 Task: Open Card IT Security Review in Board Customer Experience Management to Workspace Business Development and Sales and add a team member Softage.4@softage.net, a label Blue, a checklist Intellectual Property Law, an attachment from Trello, a color Blue and finally, add a card description 'Create and send out employee engagement survey on company communication' and a comment 'We should approach this task with a sense of collaboration and teamwork, leveraging the strengths of each team member to achieve success.'. Add a start date 'Jan 08, 1900' with a due date 'Jan 15, 1900'
Action: Mouse moved to (496, 138)
Screenshot: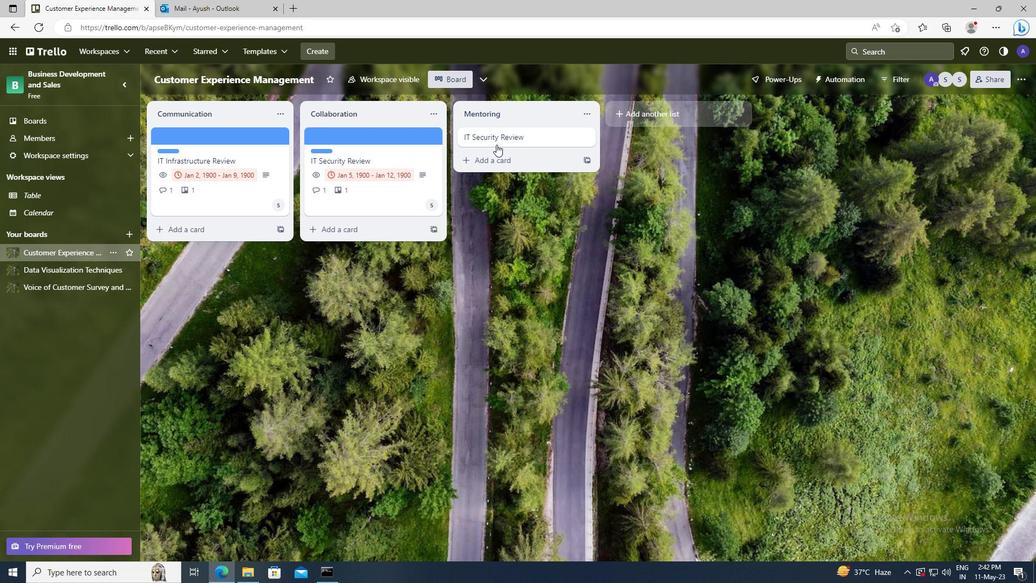 
Action: Mouse pressed left at (496, 138)
Screenshot: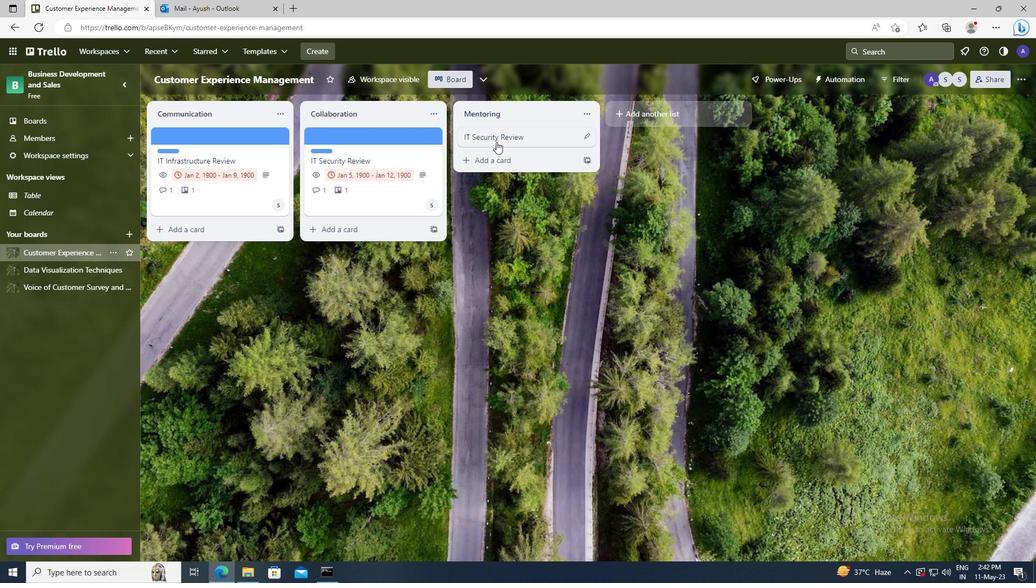 
Action: Mouse moved to (639, 173)
Screenshot: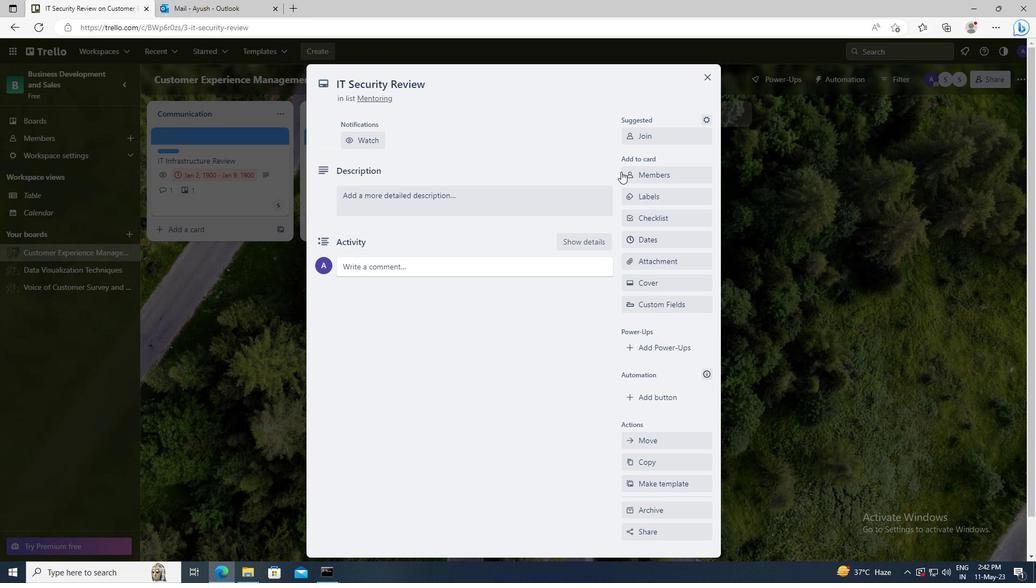 
Action: Mouse pressed left at (639, 173)
Screenshot: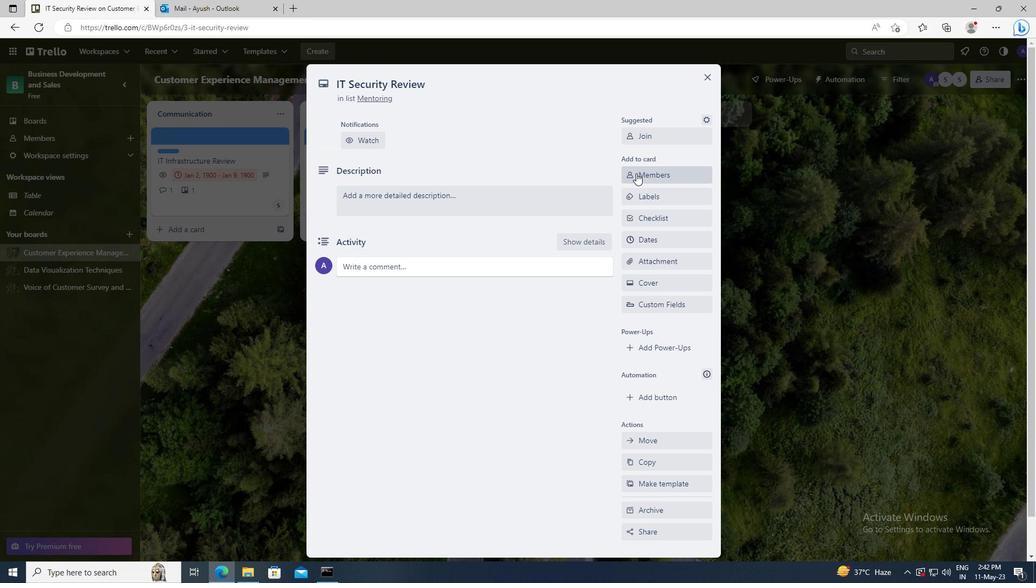
Action: Mouse moved to (649, 223)
Screenshot: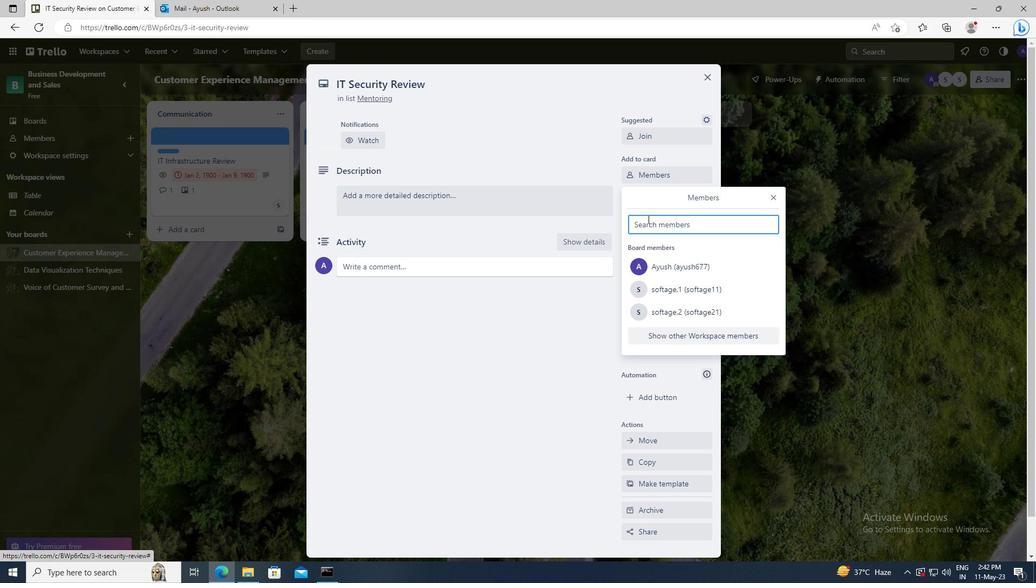 
Action: Mouse pressed left at (649, 223)
Screenshot: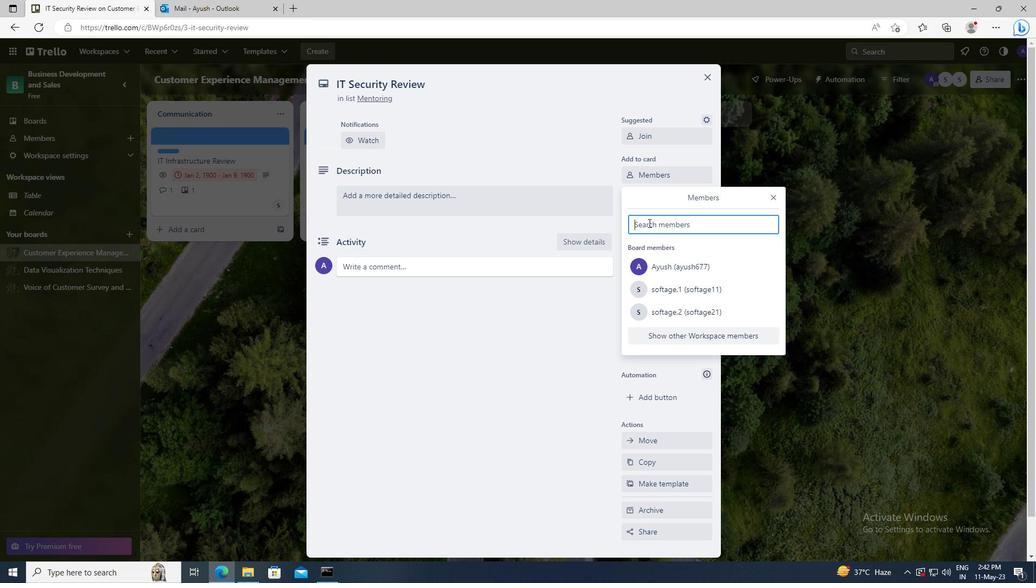 
Action: Key pressed <Key.shift>SOFTAGE.4
Screenshot: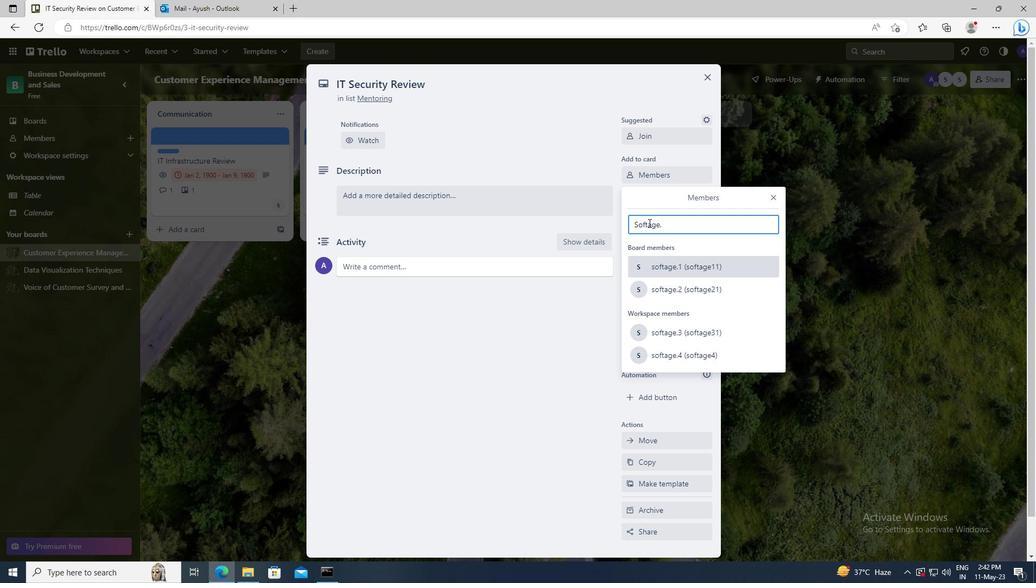 
Action: Mouse moved to (660, 323)
Screenshot: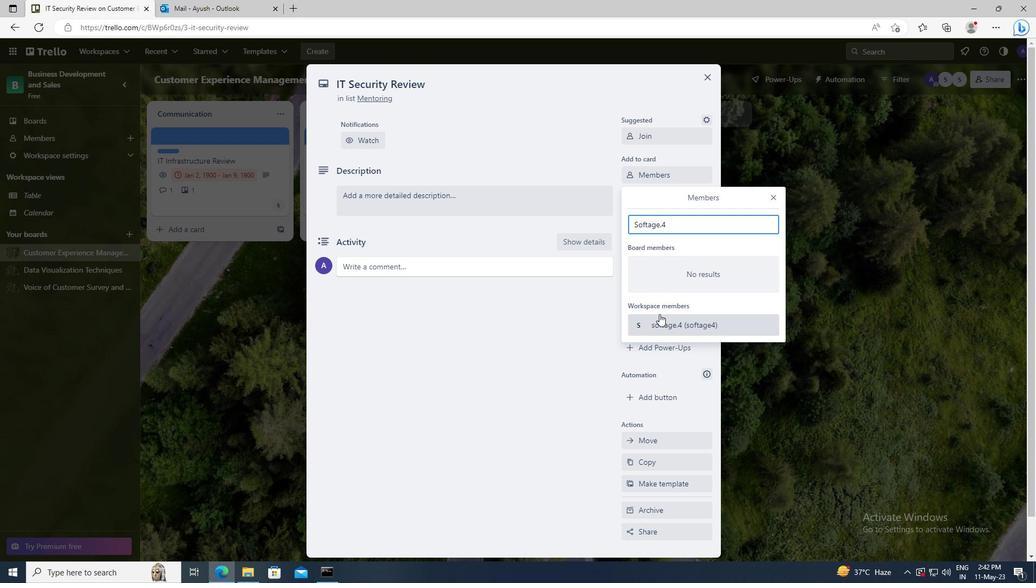 
Action: Mouse pressed left at (660, 323)
Screenshot: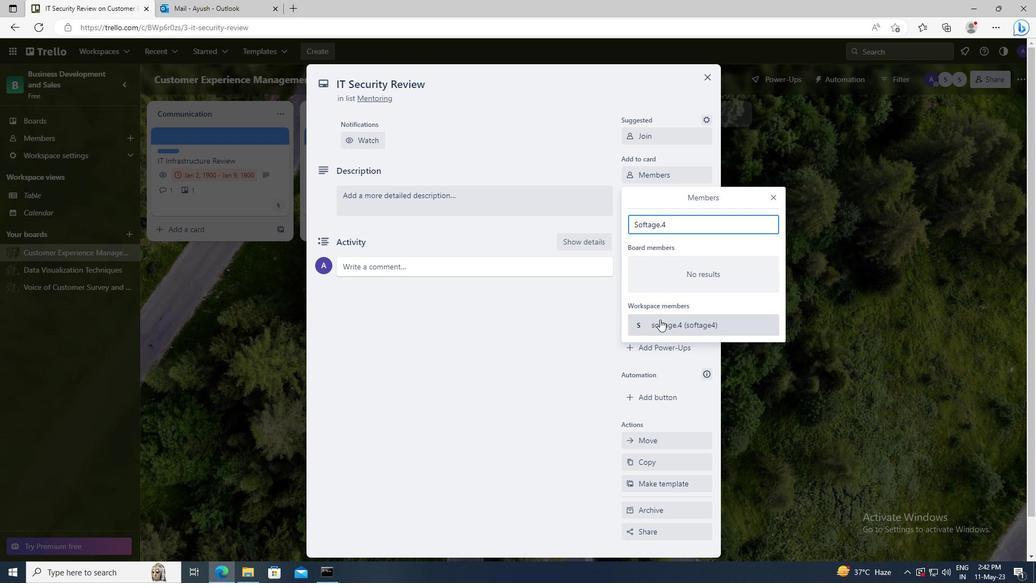 
Action: Mouse moved to (773, 194)
Screenshot: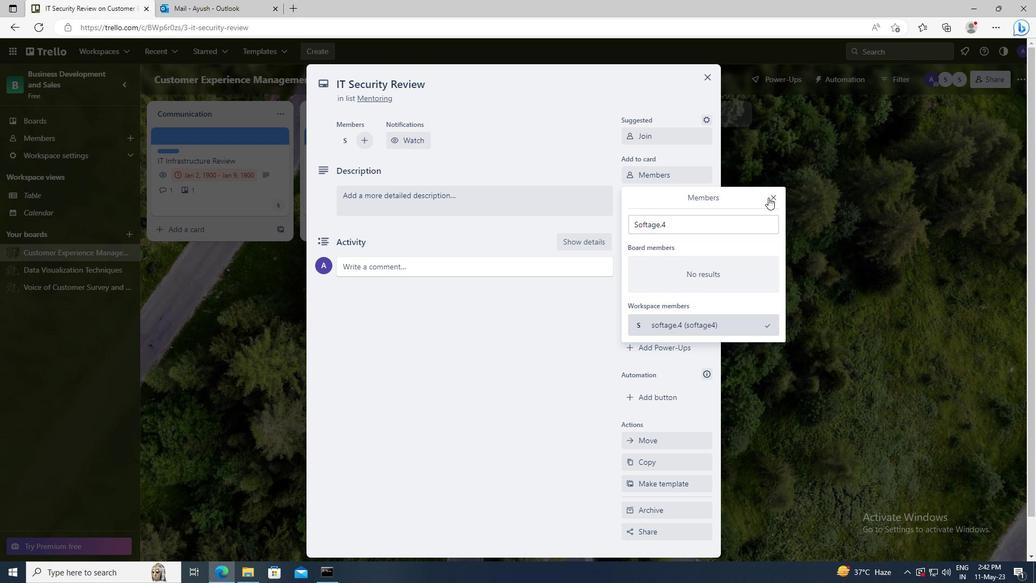 
Action: Mouse pressed left at (773, 194)
Screenshot: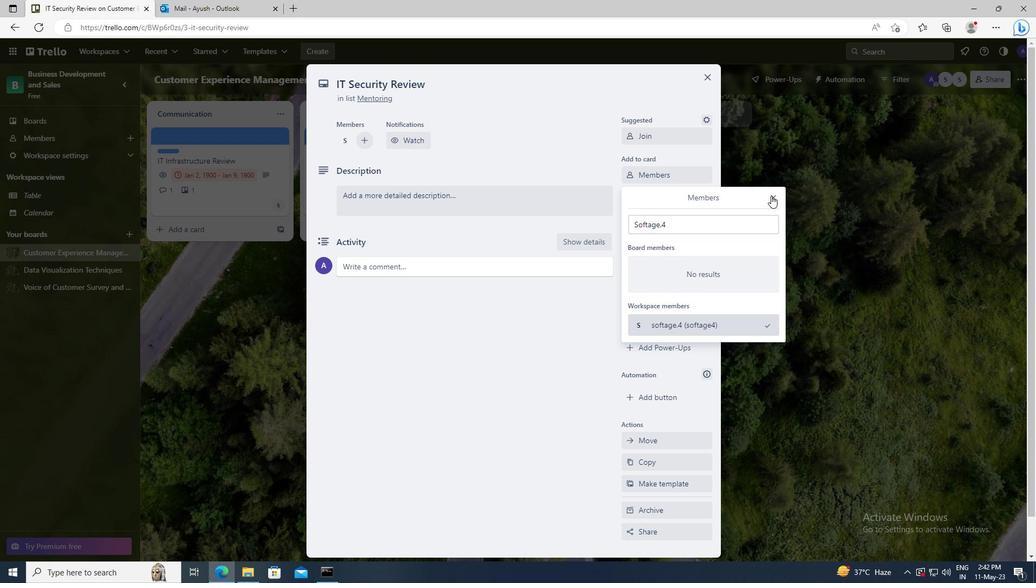
Action: Mouse moved to (677, 192)
Screenshot: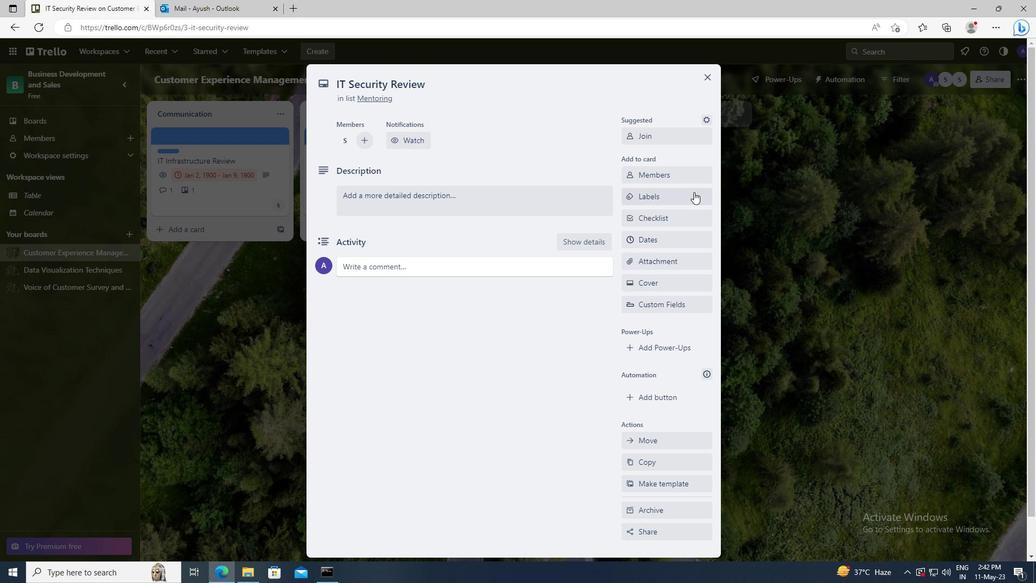 
Action: Mouse pressed left at (677, 192)
Screenshot: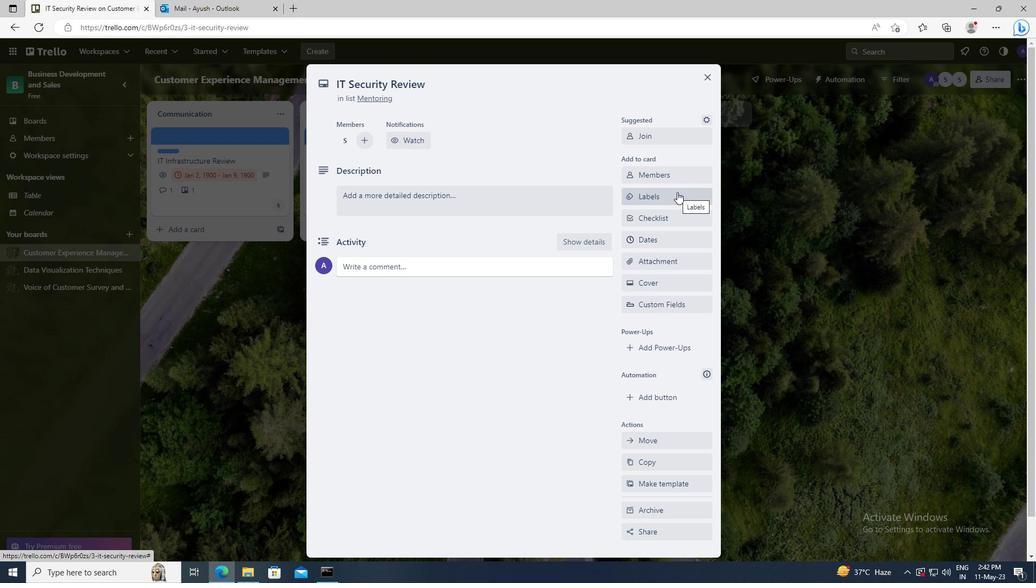 
Action: Mouse moved to (704, 412)
Screenshot: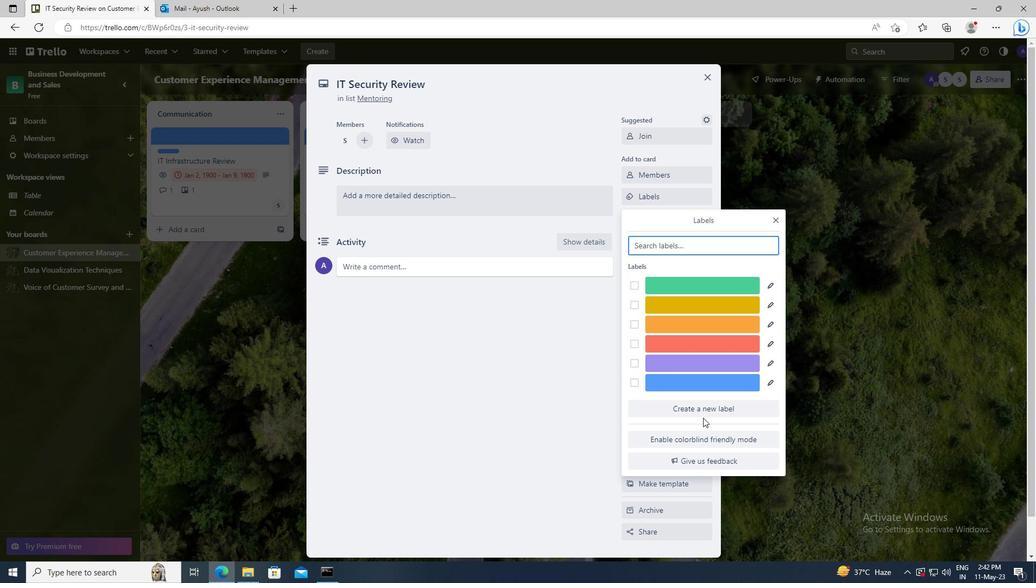 
Action: Mouse pressed left at (704, 412)
Screenshot: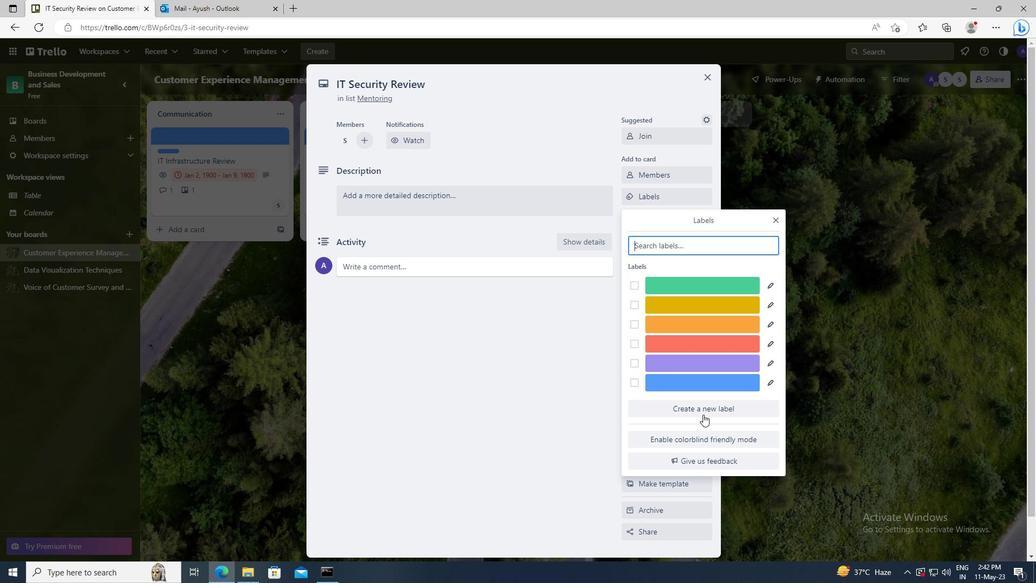 
Action: Mouse moved to (650, 434)
Screenshot: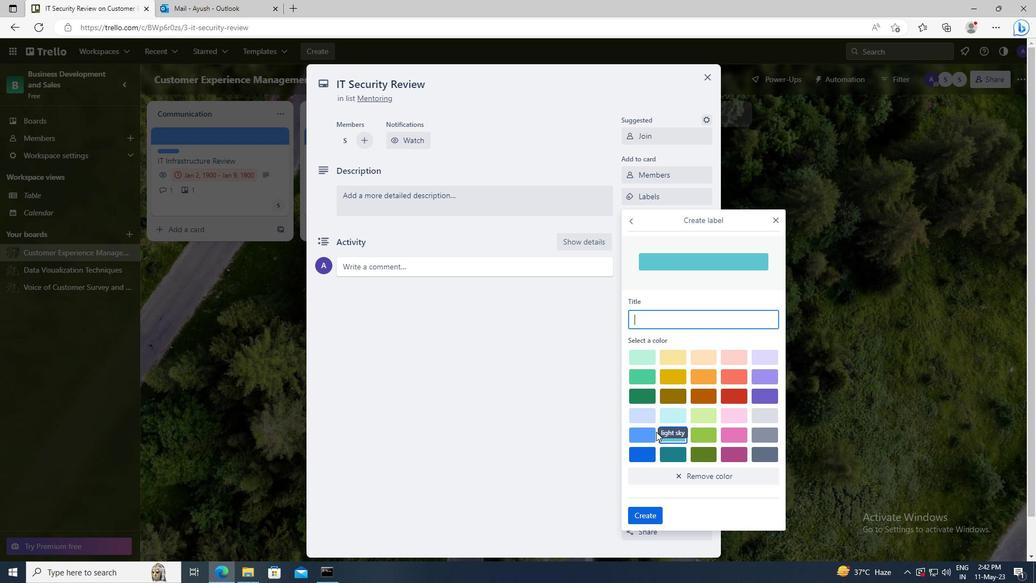 
Action: Mouse pressed left at (650, 434)
Screenshot: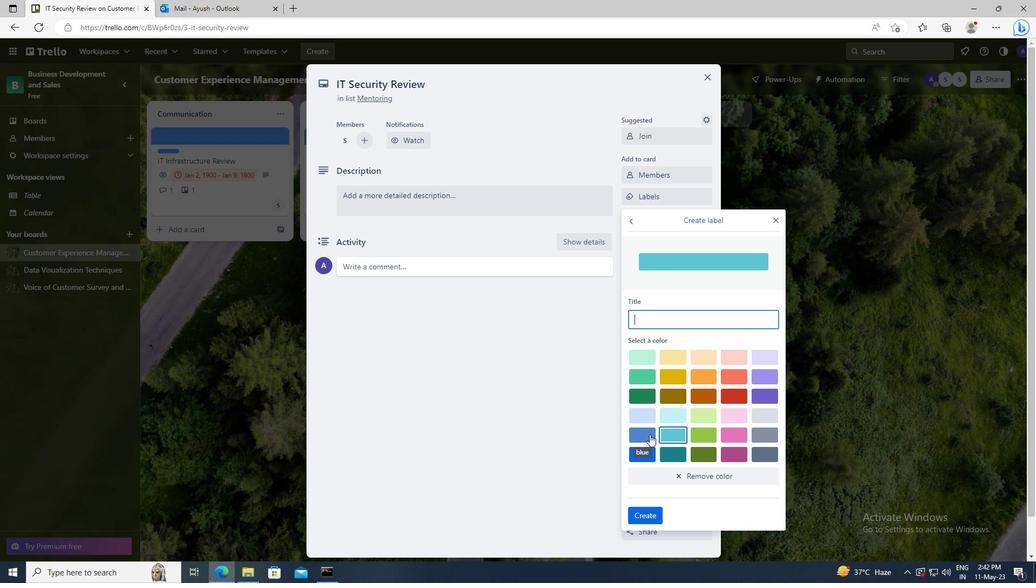 
Action: Mouse moved to (651, 514)
Screenshot: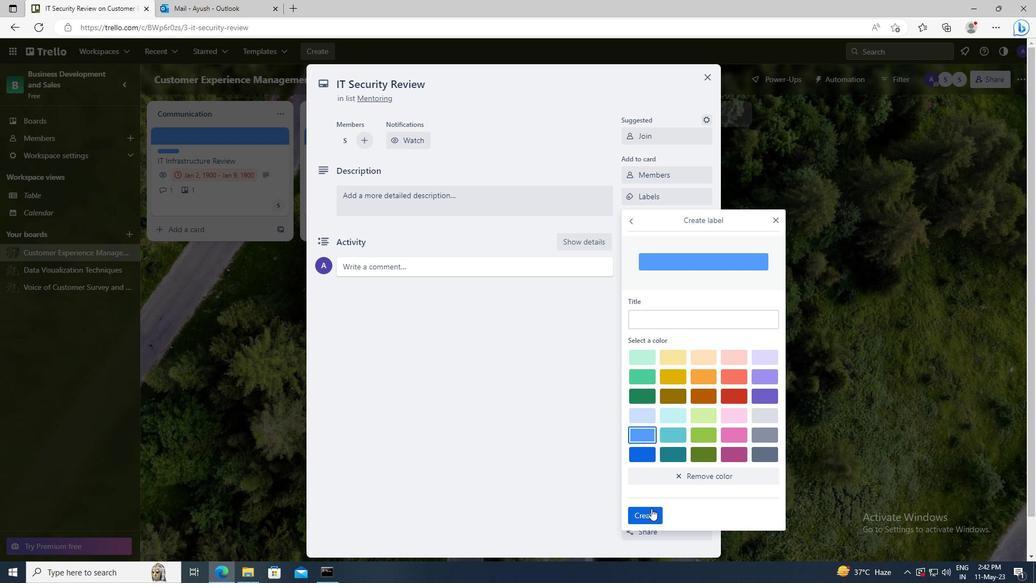 
Action: Mouse pressed left at (651, 514)
Screenshot: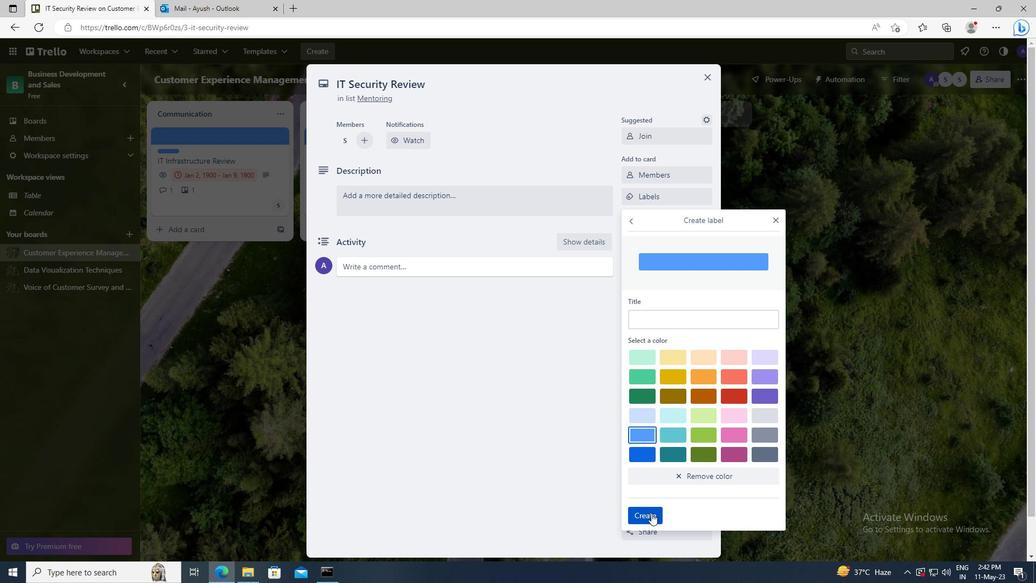 
Action: Mouse moved to (778, 217)
Screenshot: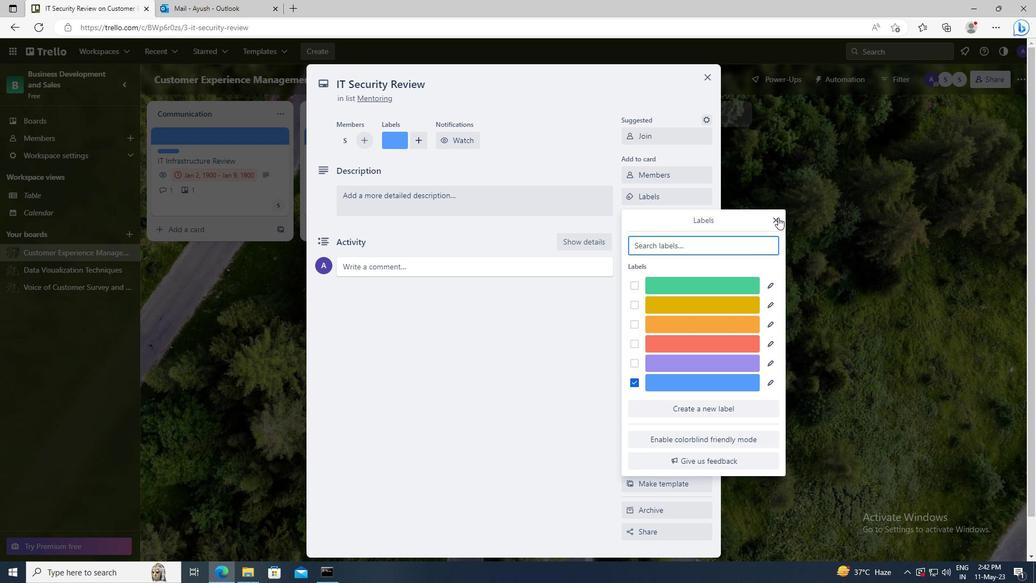 
Action: Mouse pressed left at (778, 217)
Screenshot: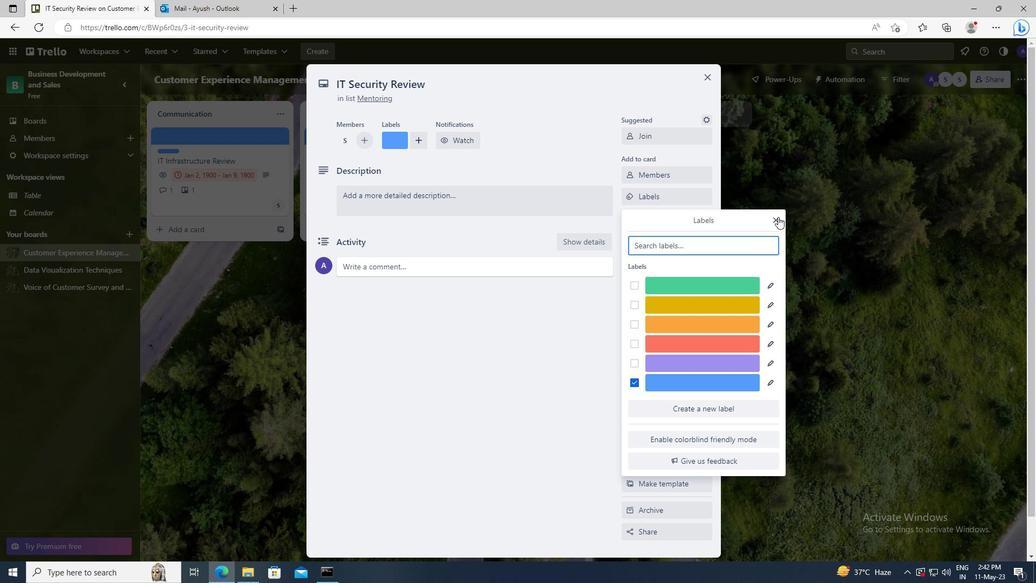 
Action: Mouse moved to (670, 218)
Screenshot: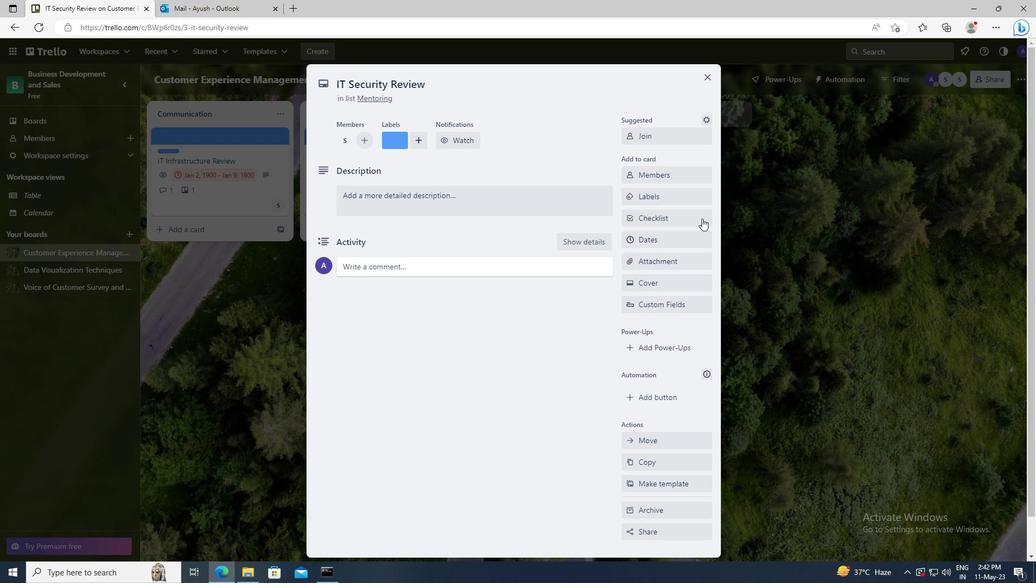 
Action: Mouse pressed left at (670, 218)
Screenshot: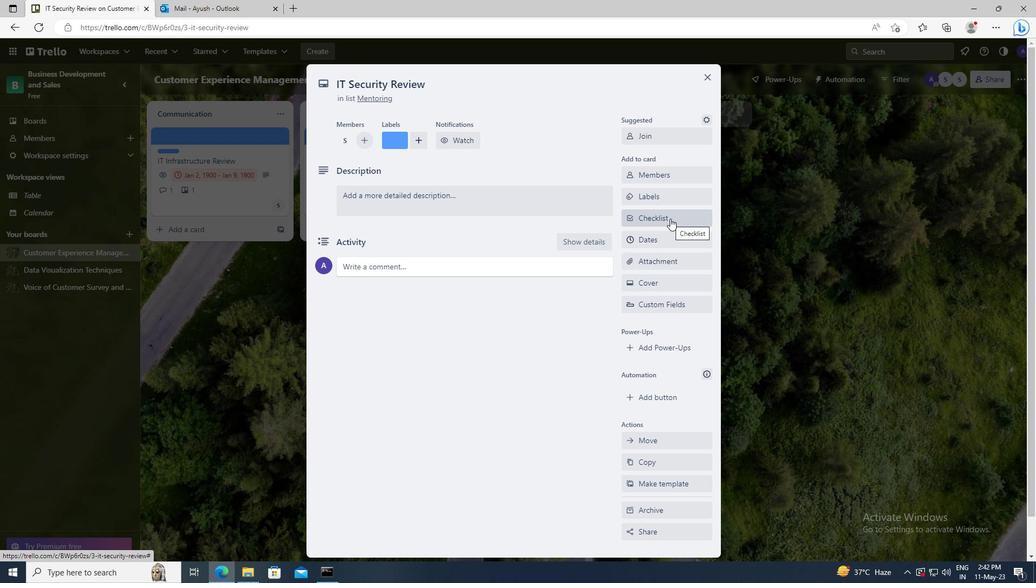 
Action: Key pressed <Key.shift>INTELLECTUAL<Key.space><Key.shift>PROPERTY<Key.space><Key.shift>LAW
Screenshot: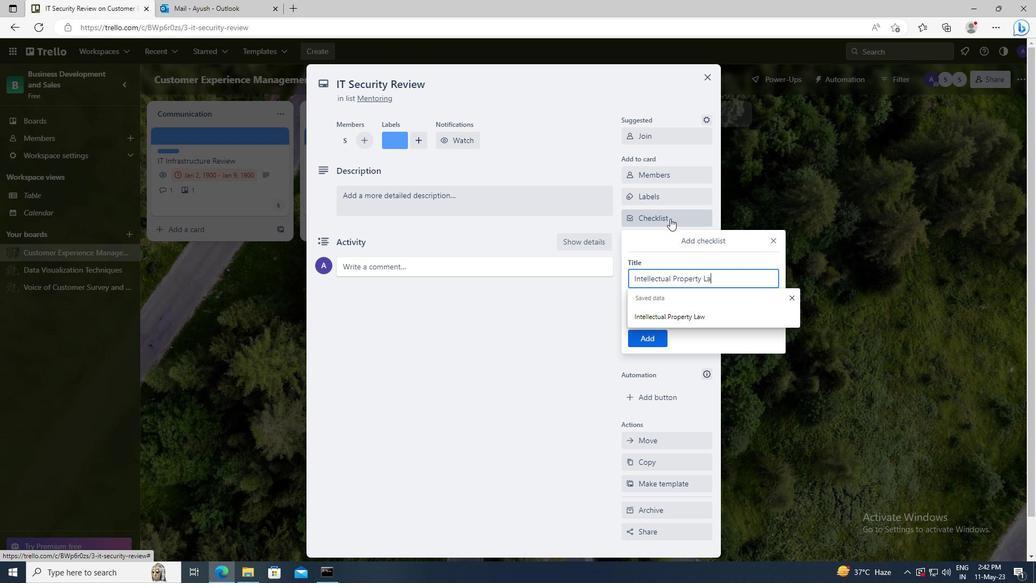 
Action: Mouse moved to (655, 334)
Screenshot: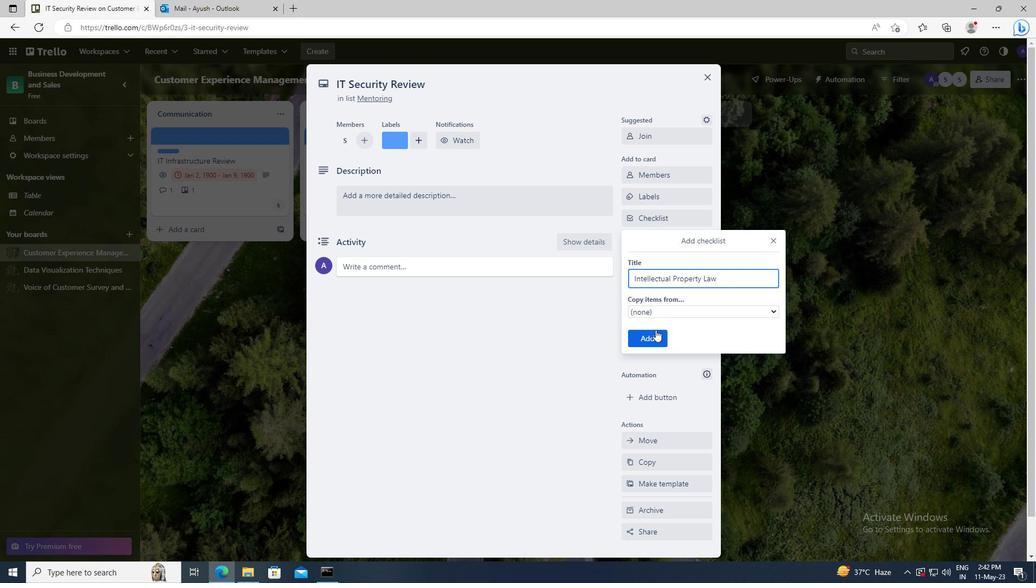 
Action: Mouse pressed left at (655, 334)
Screenshot: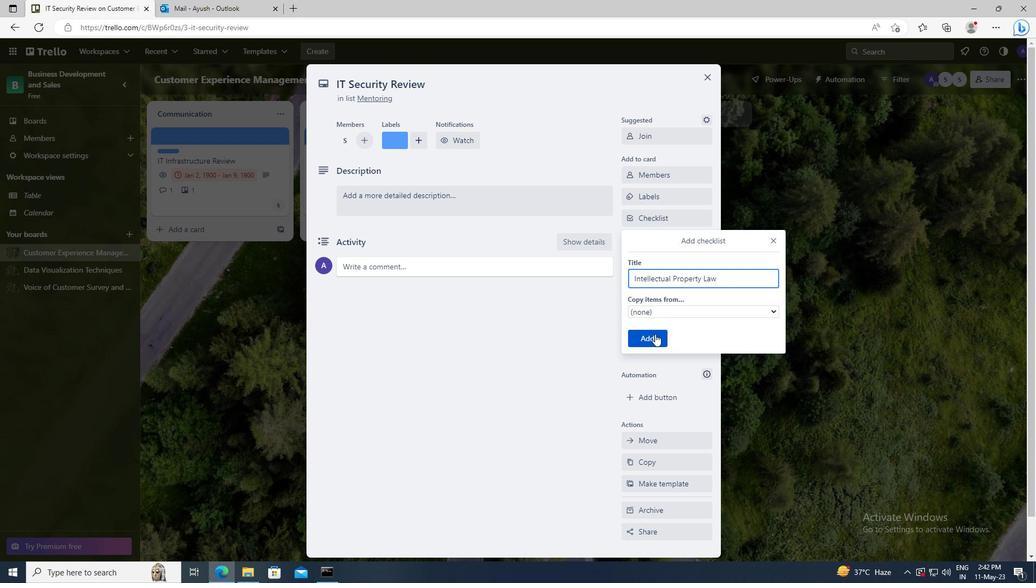 
Action: Mouse moved to (662, 262)
Screenshot: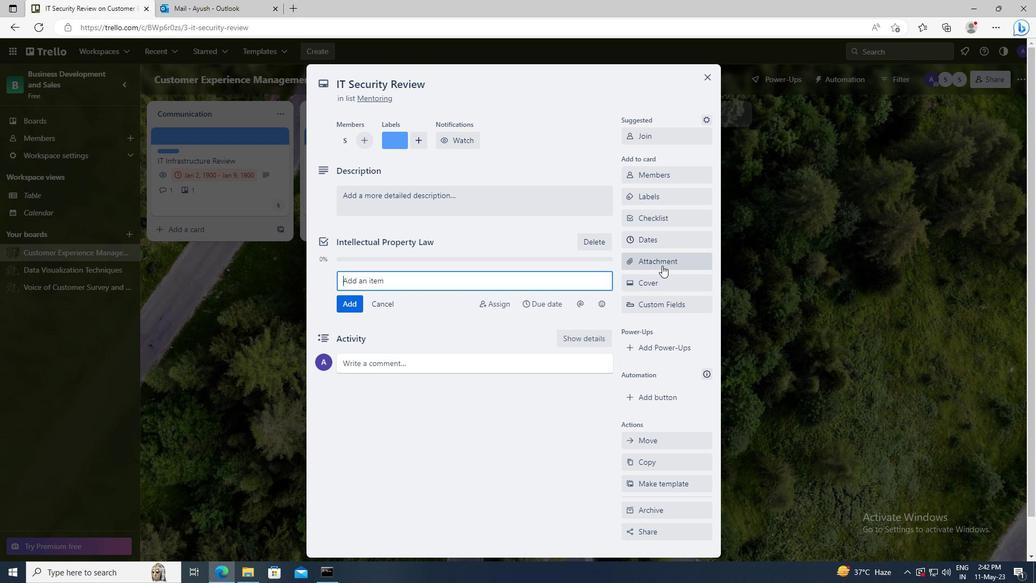 
Action: Mouse pressed left at (662, 262)
Screenshot: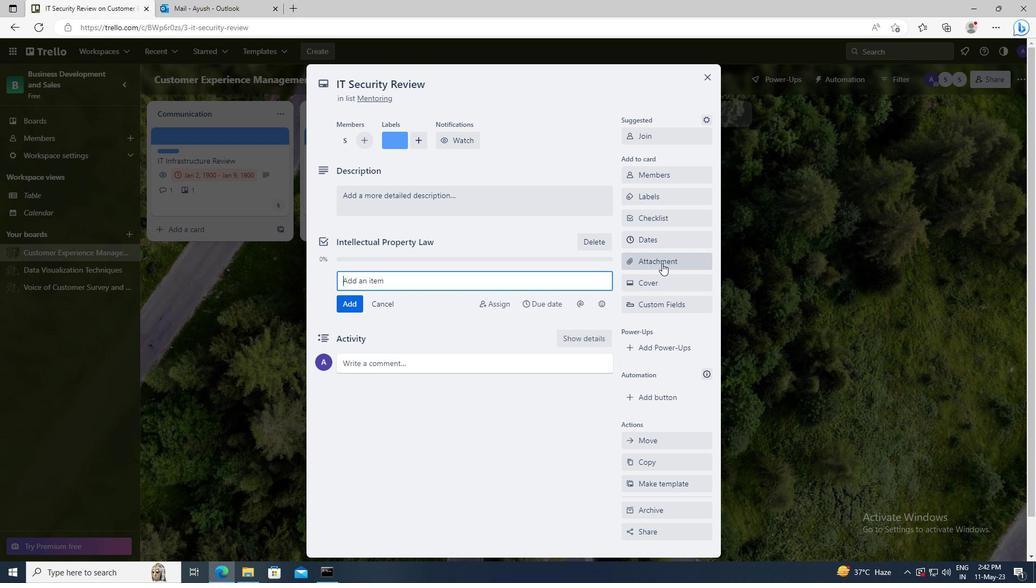 
Action: Mouse moved to (662, 325)
Screenshot: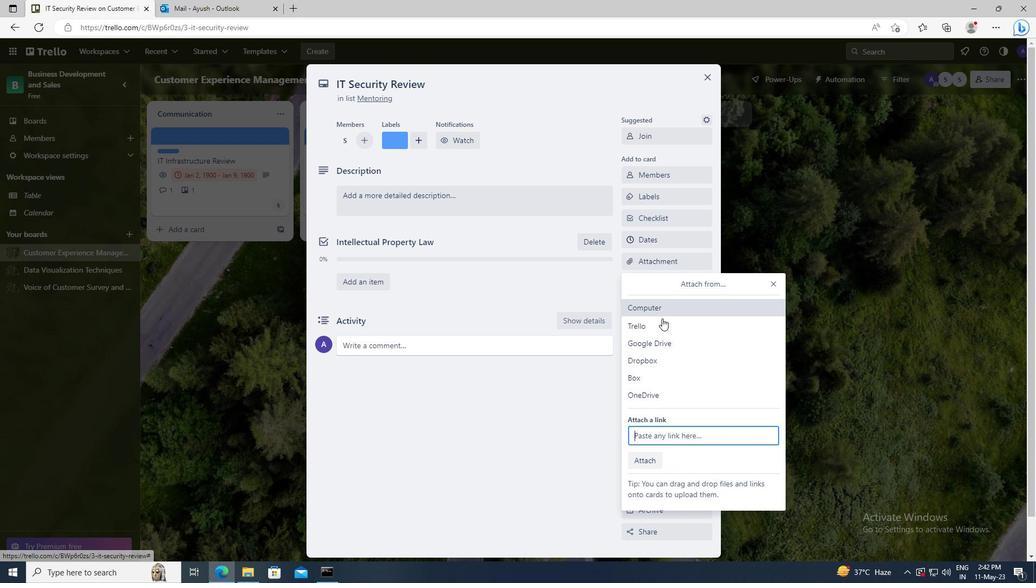 
Action: Mouse pressed left at (662, 325)
Screenshot: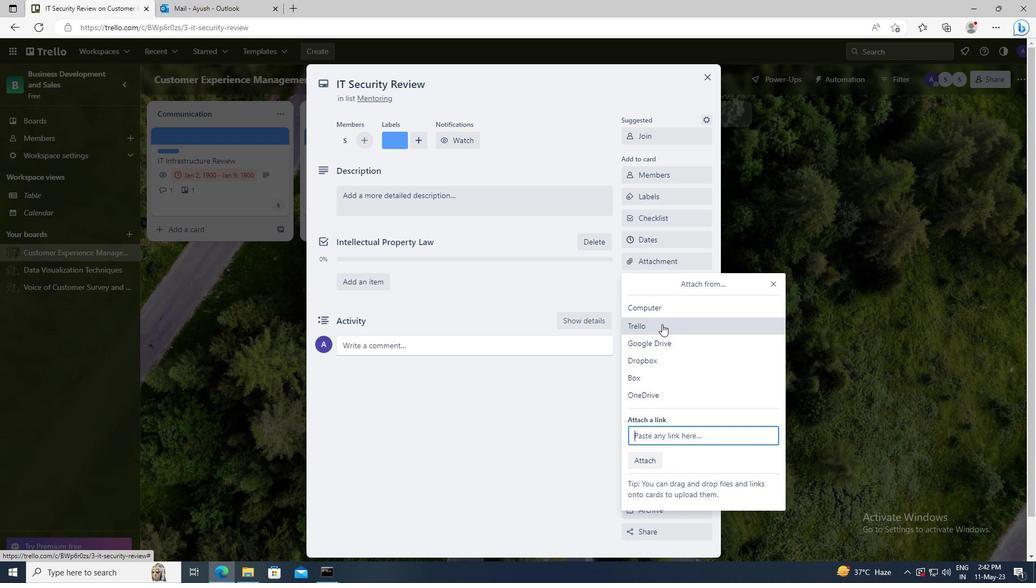 
Action: Mouse moved to (665, 261)
Screenshot: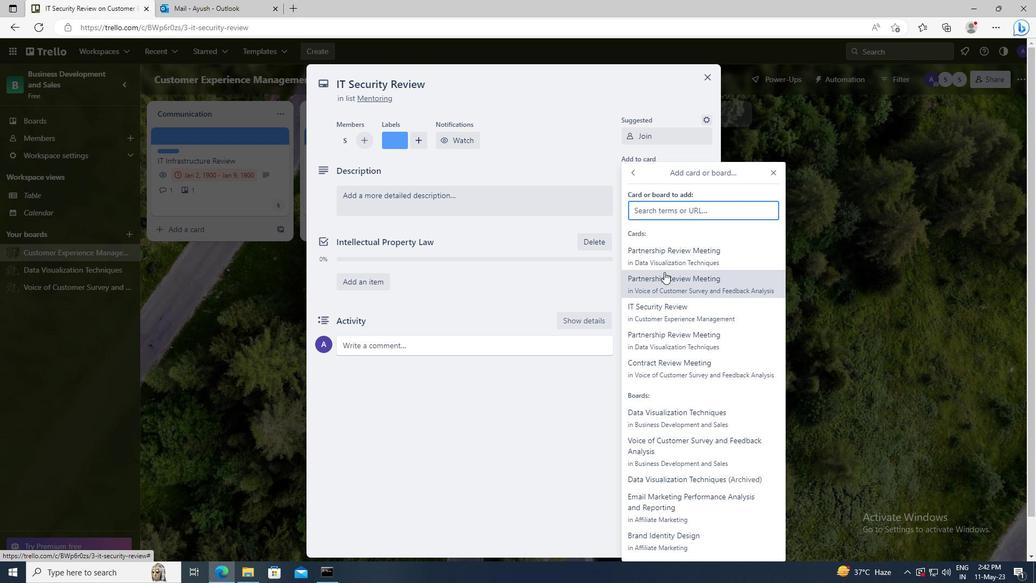 
Action: Mouse pressed left at (665, 261)
Screenshot: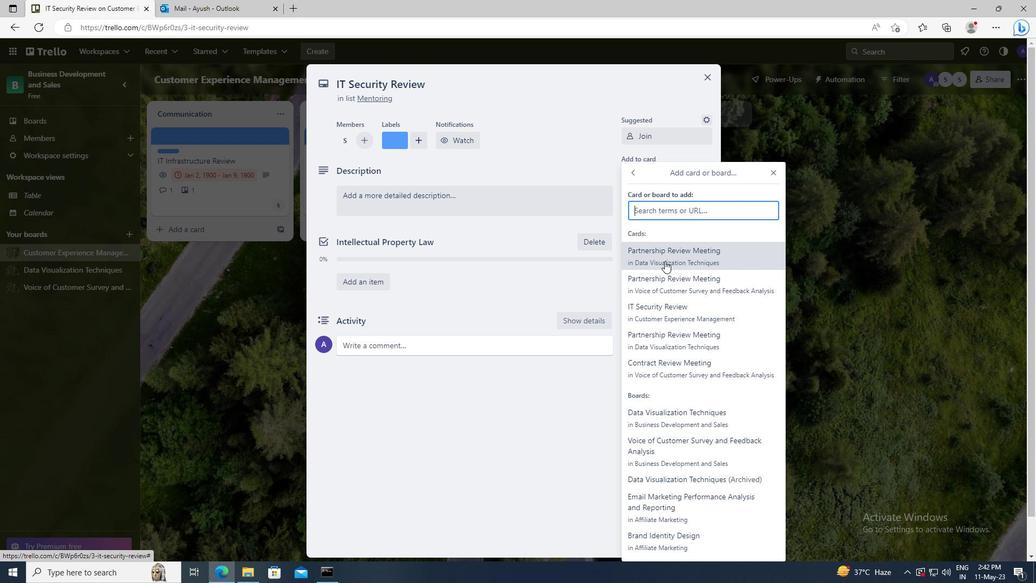 
Action: Mouse moved to (662, 276)
Screenshot: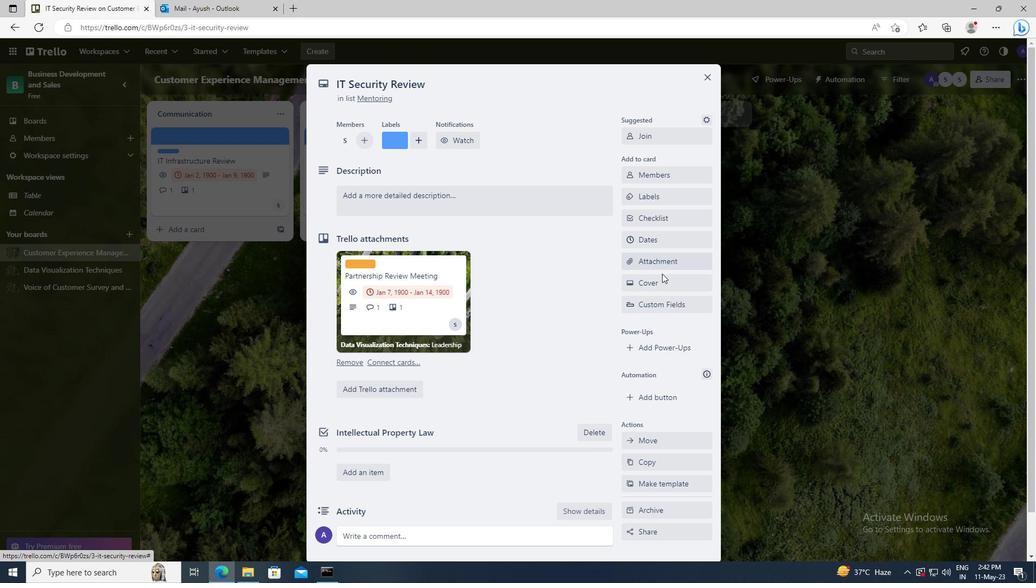 
Action: Mouse pressed left at (662, 276)
Screenshot: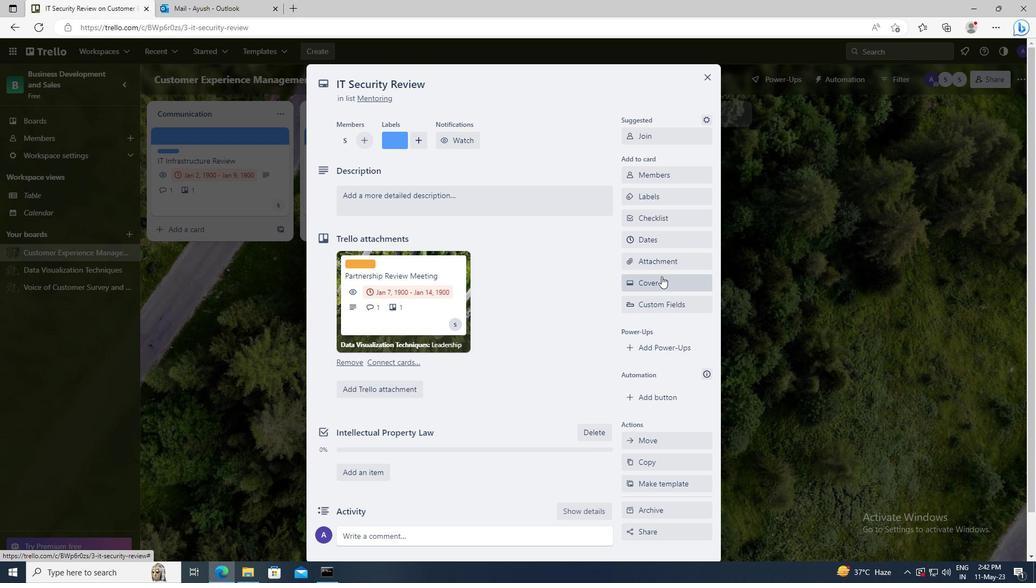 
Action: Mouse moved to (647, 368)
Screenshot: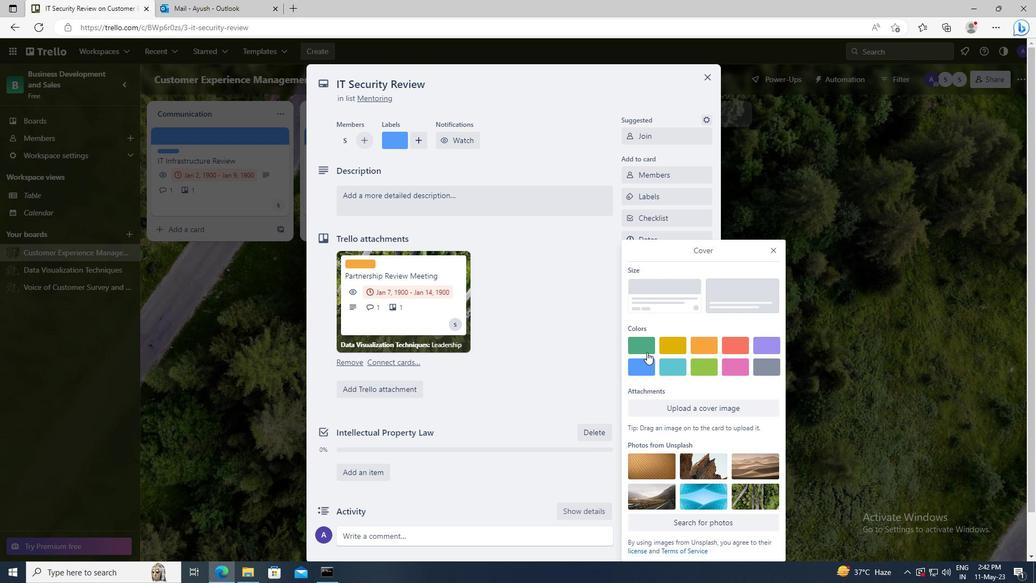 
Action: Mouse pressed left at (647, 368)
Screenshot: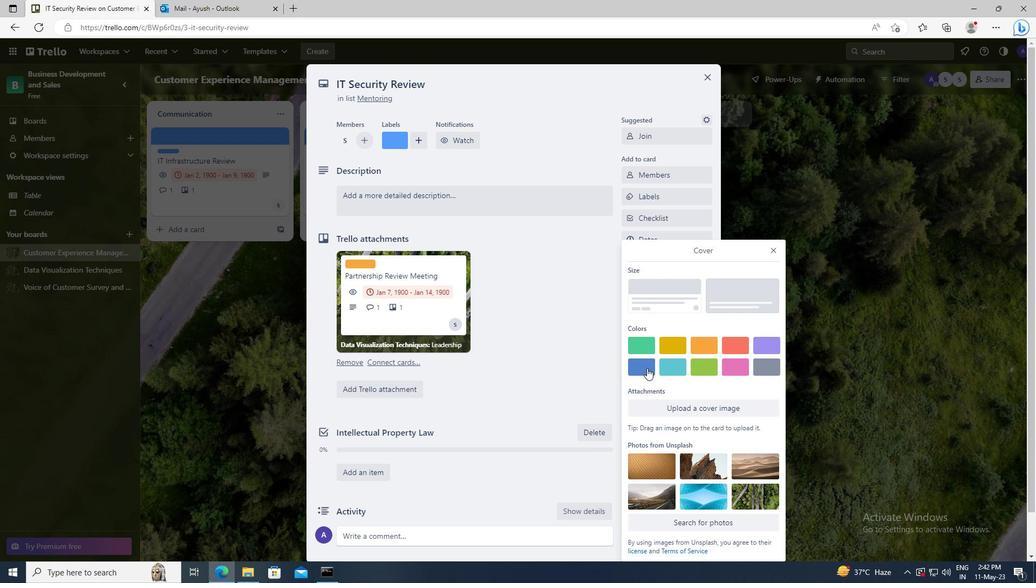 
Action: Mouse moved to (773, 232)
Screenshot: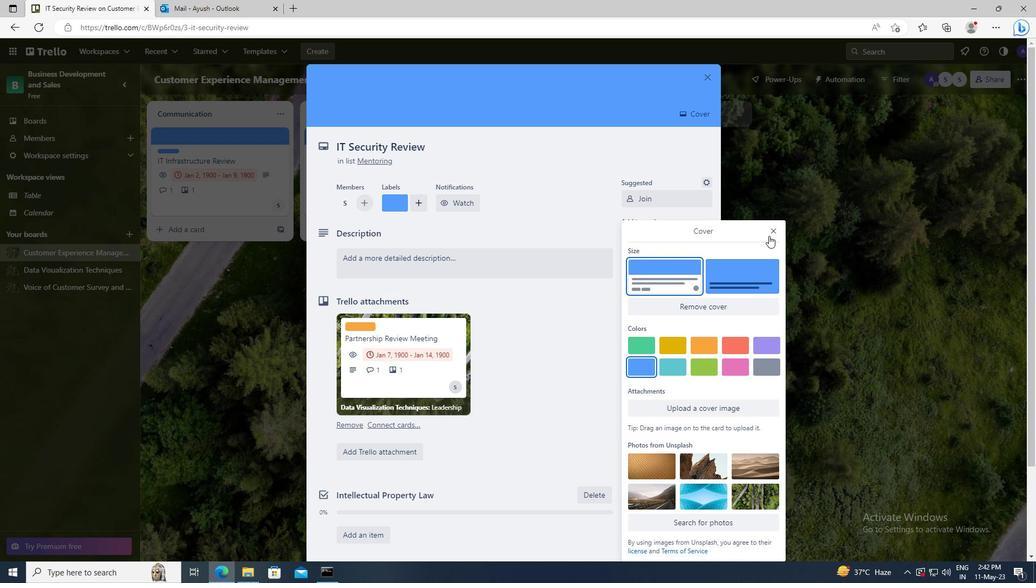 
Action: Mouse pressed left at (773, 232)
Screenshot: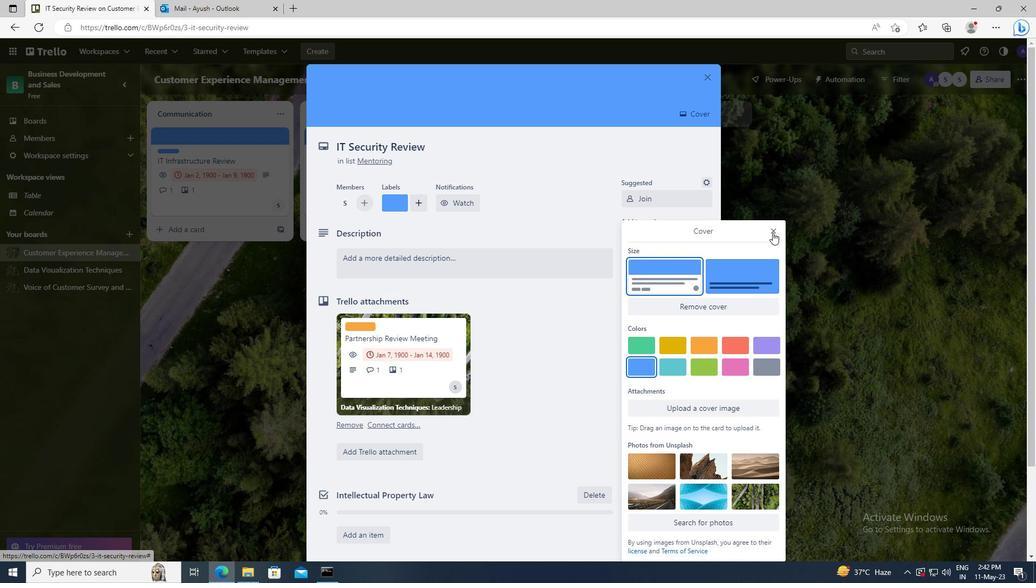 
Action: Mouse moved to (464, 269)
Screenshot: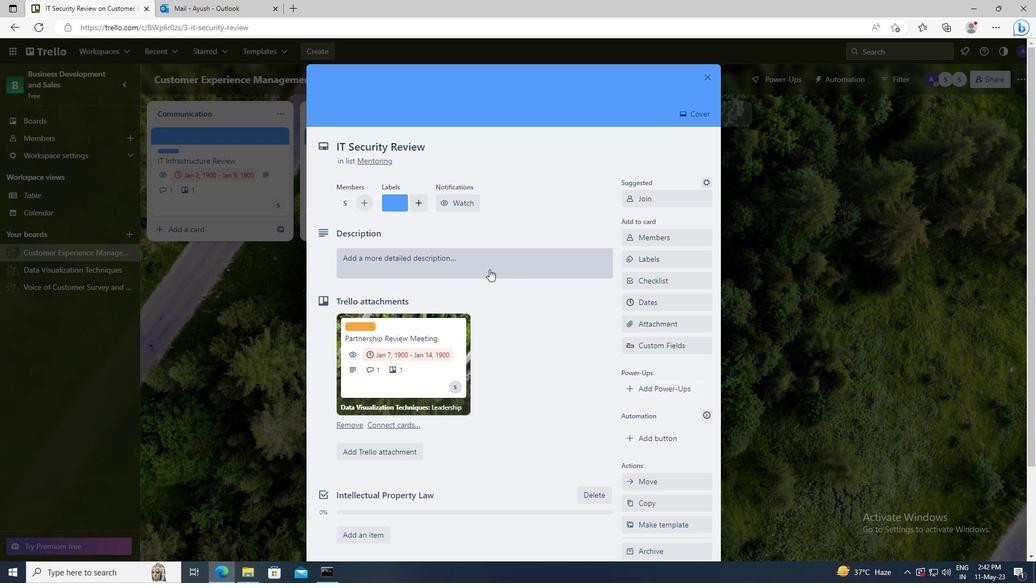 
Action: Mouse pressed left at (464, 269)
Screenshot: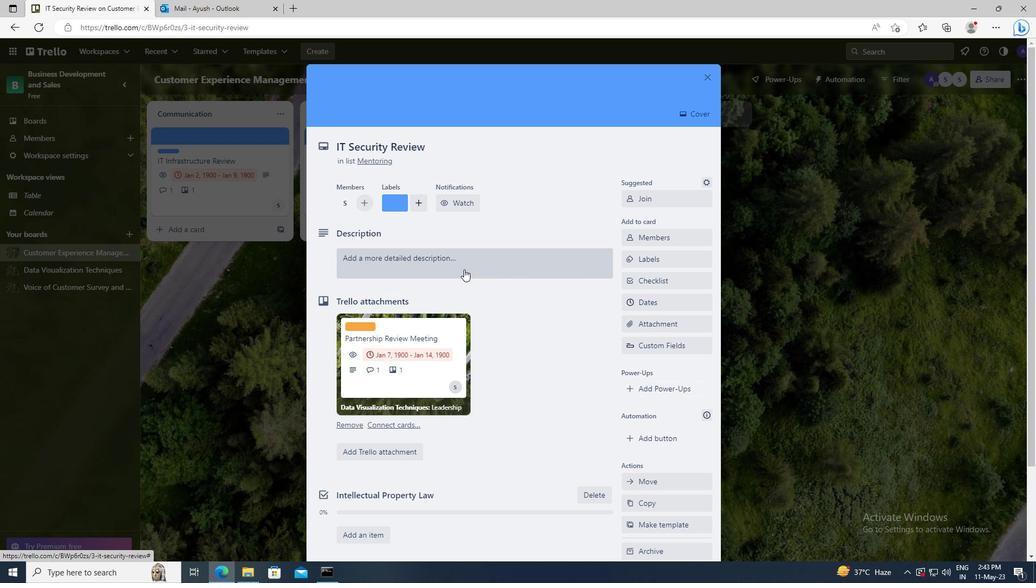 
Action: Key pressed <Key.shift>CREATE<Key.space>AND<Key.space>SEND<Key.space>OUT<Key.space>EMPLOYEE<Key.space>ENGAGEMENT<Key.space>SURVEY<Key.space>ON<Key.space>COMPANY<Key.space>COMMUNICATION
Screenshot: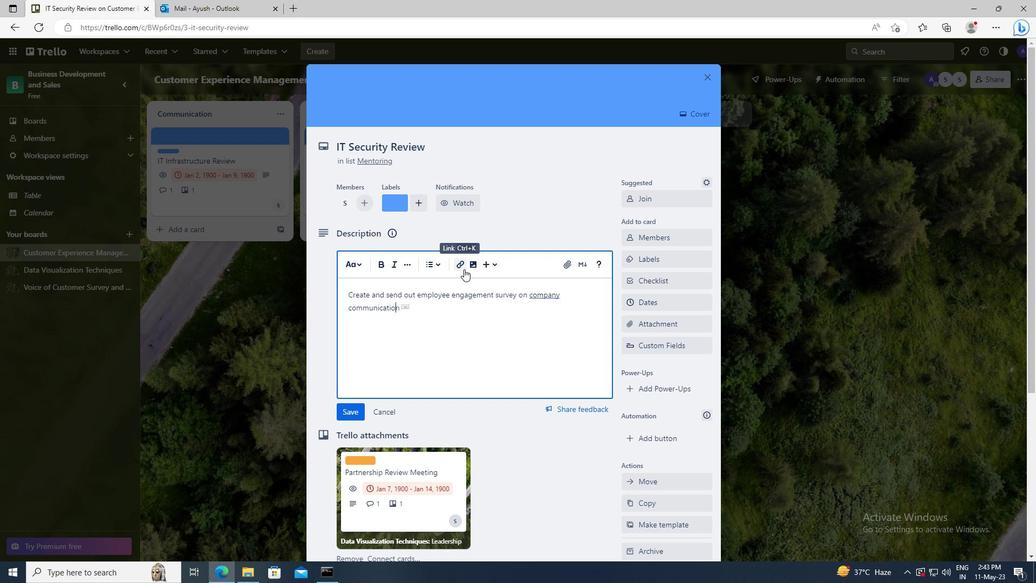 
Action: Mouse scrolled (464, 268) with delta (0, 0)
Screenshot: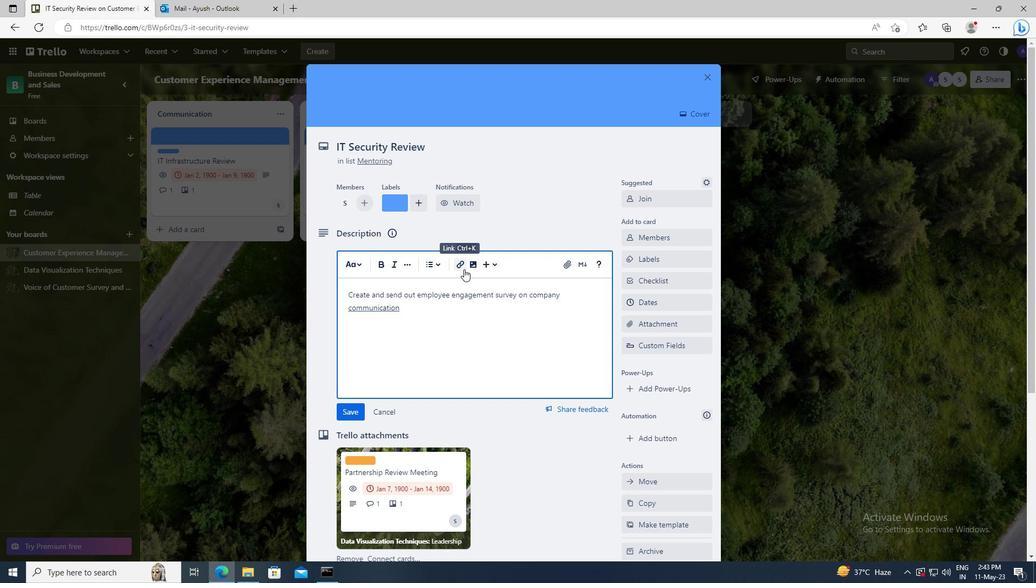 
Action: Mouse moved to (349, 331)
Screenshot: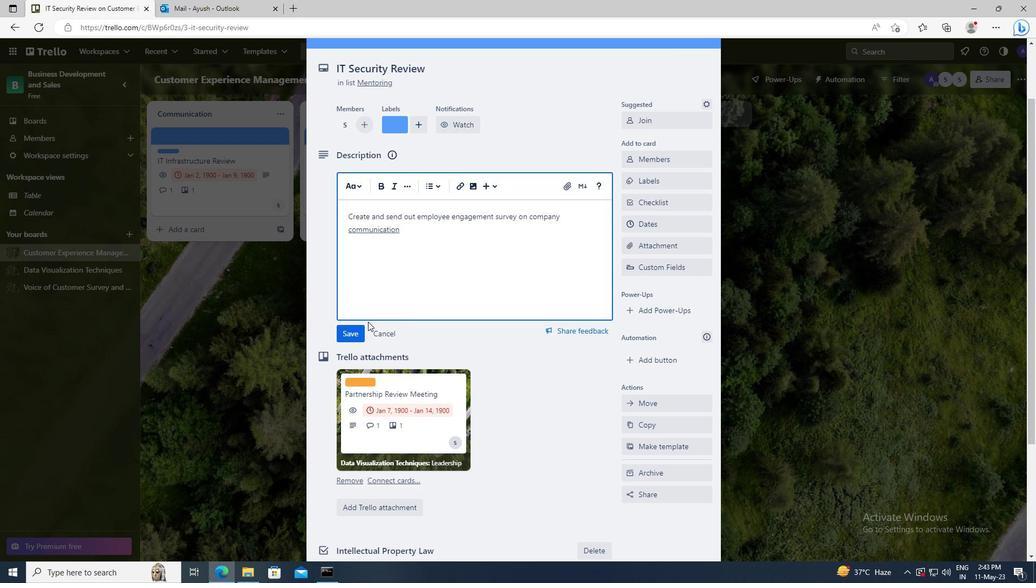 
Action: Mouse pressed left at (349, 331)
Screenshot: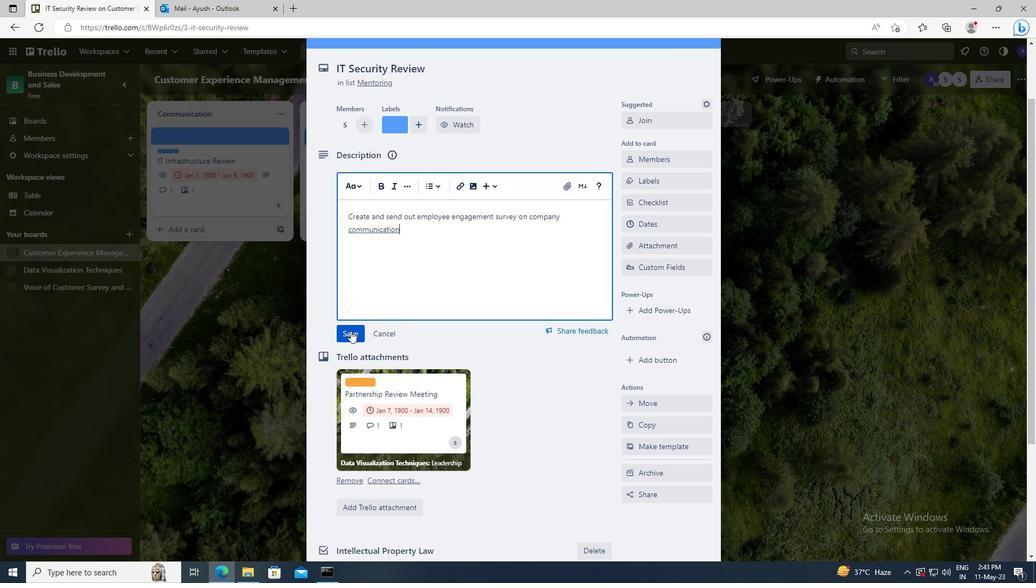 
Action: Mouse scrolled (349, 331) with delta (0, 0)
Screenshot: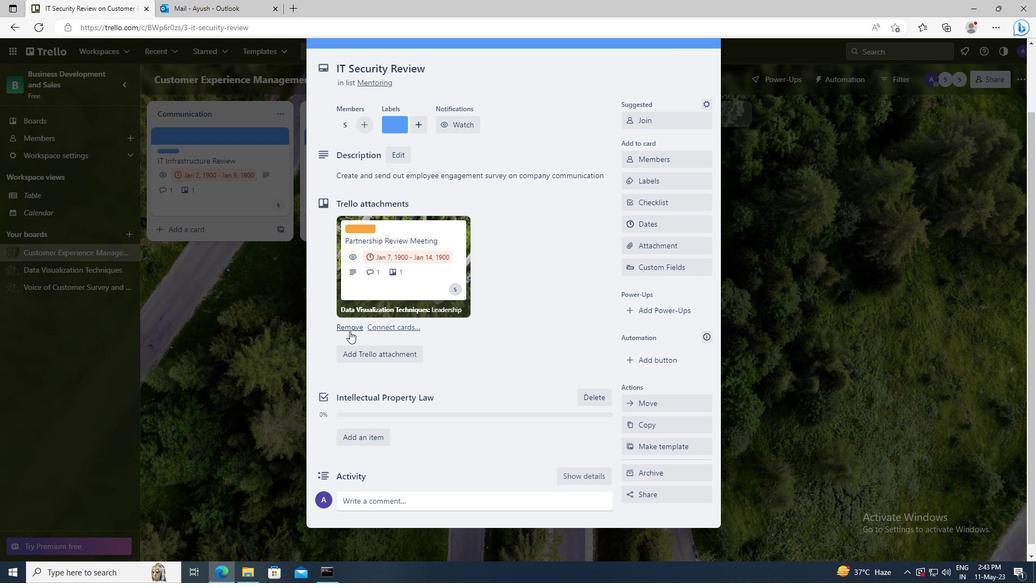 
Action: Mouse moved to (361, 495)
Screenshot: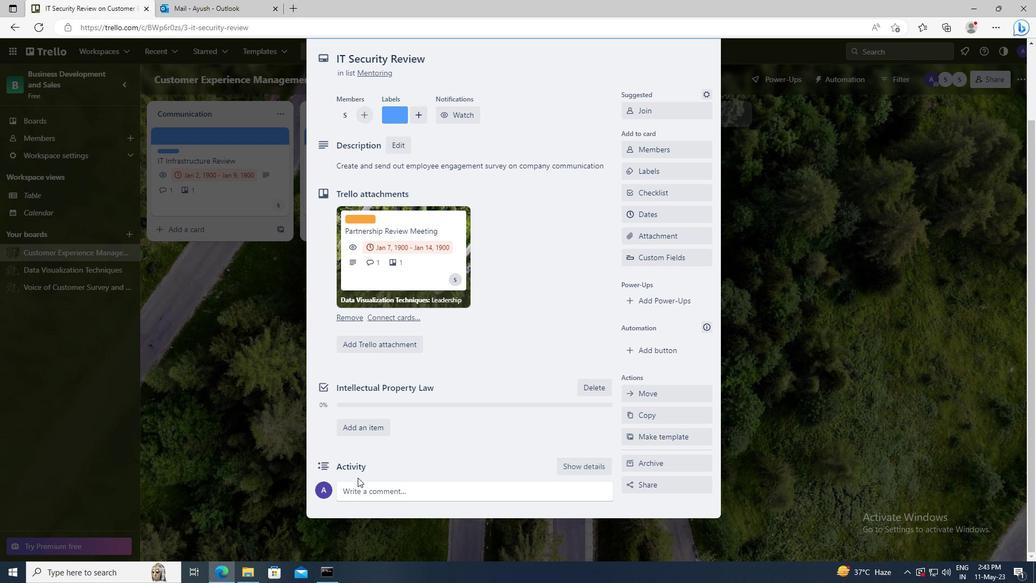 
Action: Mouse pressed left at (361, 495)
Screenshot: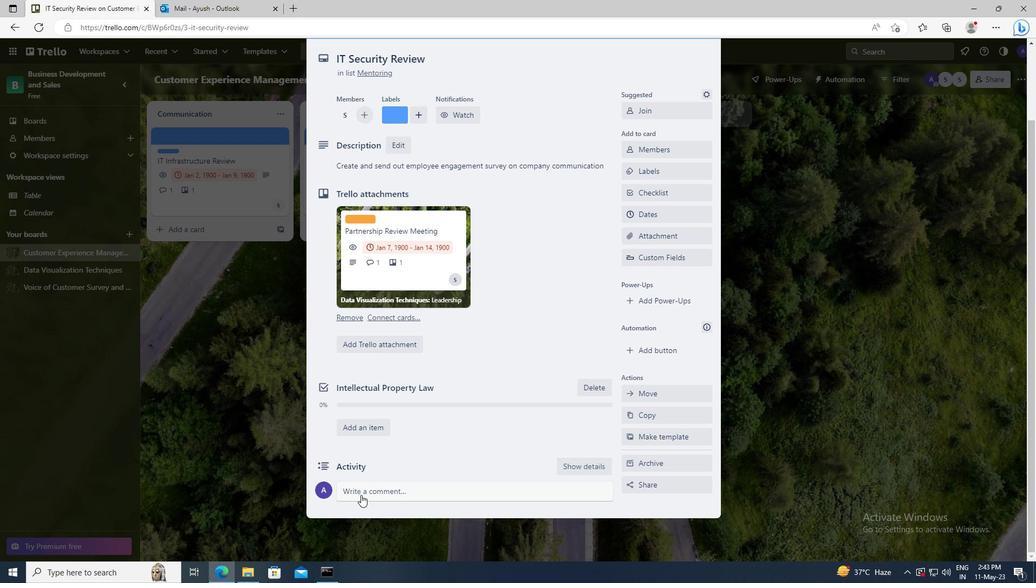 
Action: Key pressed <Key.shift><Key.shift>WE<Key.space>SHOULD<Key.space>APPROACH<Key.space>THIS<Key.space>TASK<Key.space>WITH<Key.space>A<Key.space>SENSE<Key.space>OF<Key.space>COLLABORATION<Key.space>AND<Key.space>TEAMWORK,<Key.space>LEVA<Key.backspace>ERAGING<Key.space>THE<Key.space>STRENGTHS<Key.space>OF<Key.space>EACH<Key.space>TEAM<Key.space>MEMBER<Key.space>TO<Key.space>ACHIEVE<Key.space>SUCCESS.
Screenshot: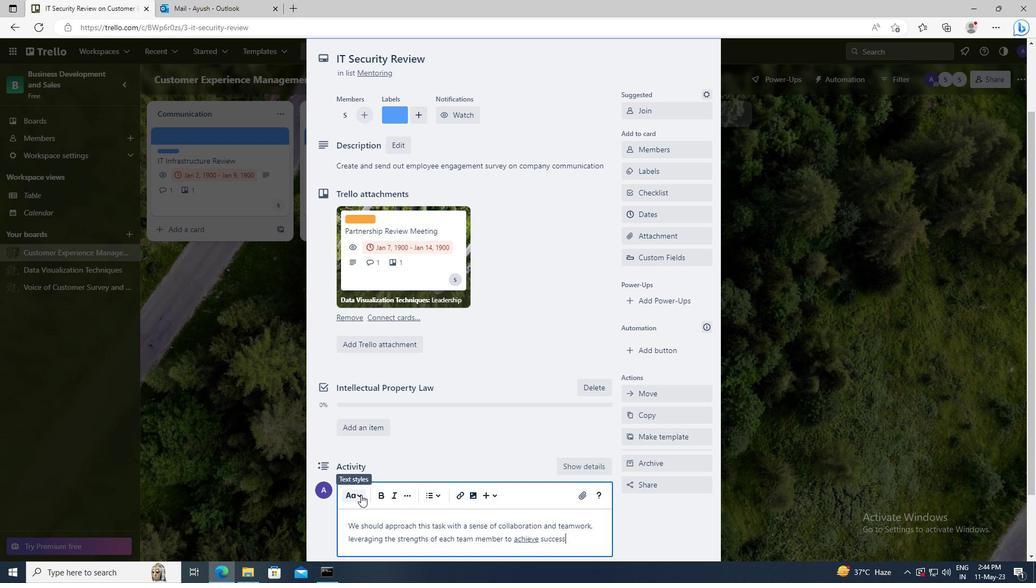 
Action: Mouse moved to (408, 492)
Screenshot: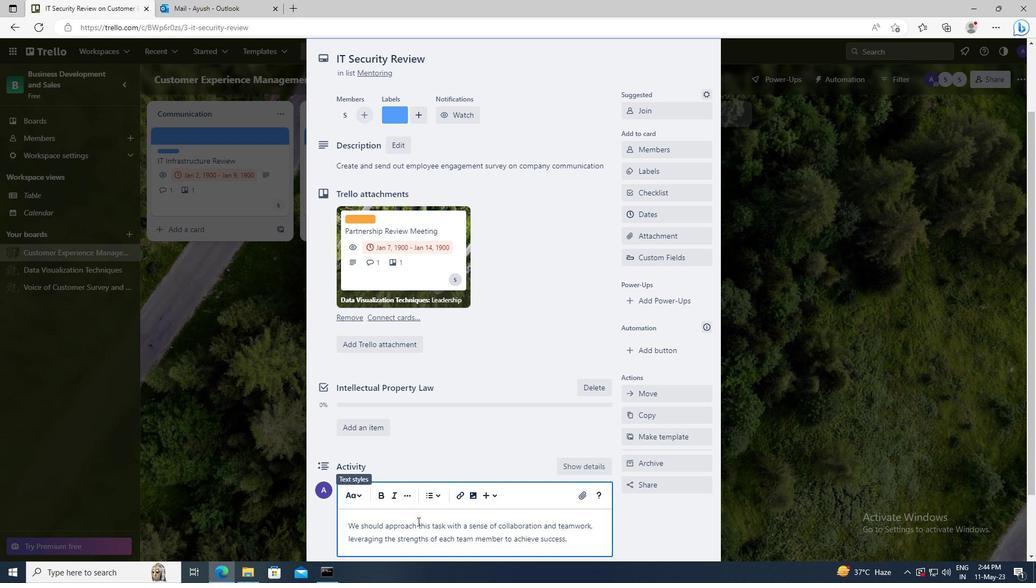 
Action: Mouse scrolled (408, 491) with delta (0, 0)
Screenshot: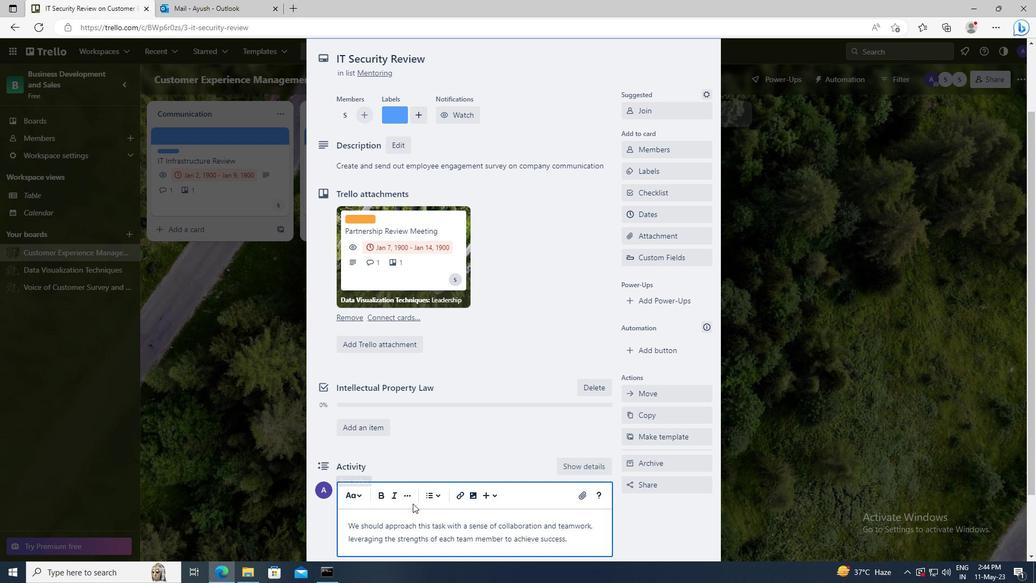 
Action: Mouse moved to (358, 490)
Screenshot: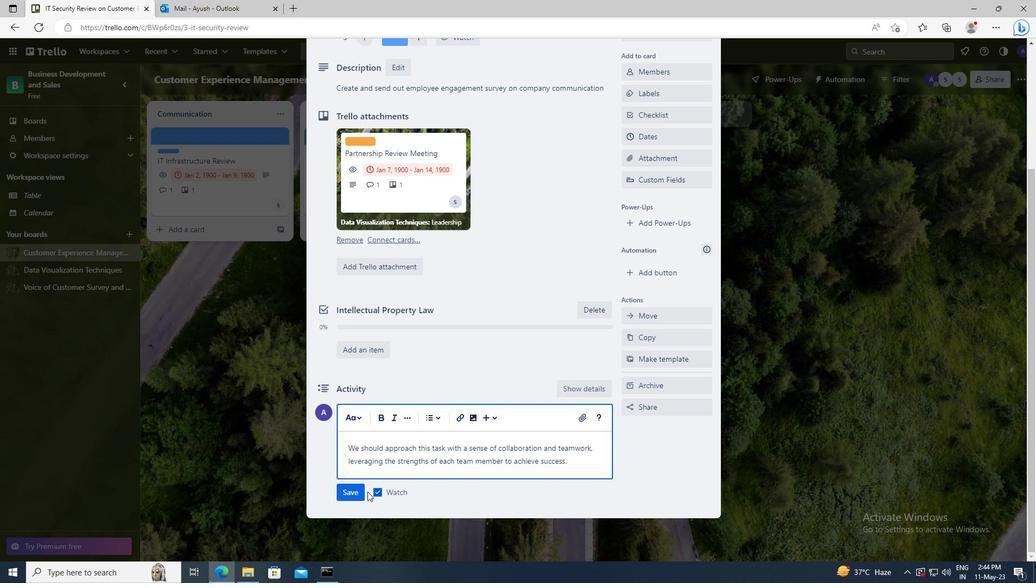 
Action: Mouse pressed left at (358, 490)
Screenshot: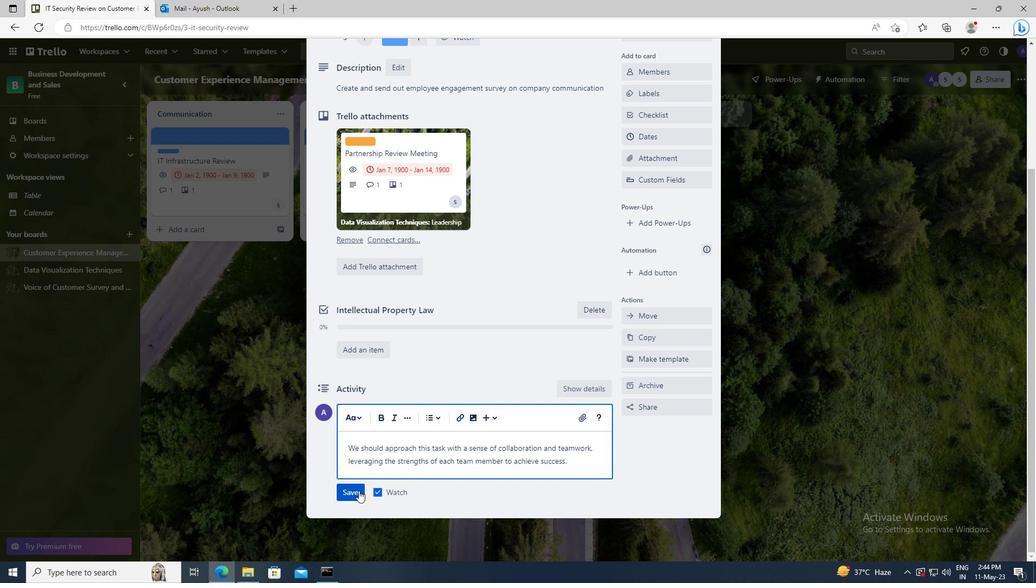 
Action: Mouse moved to (655, 217)
Screenshot: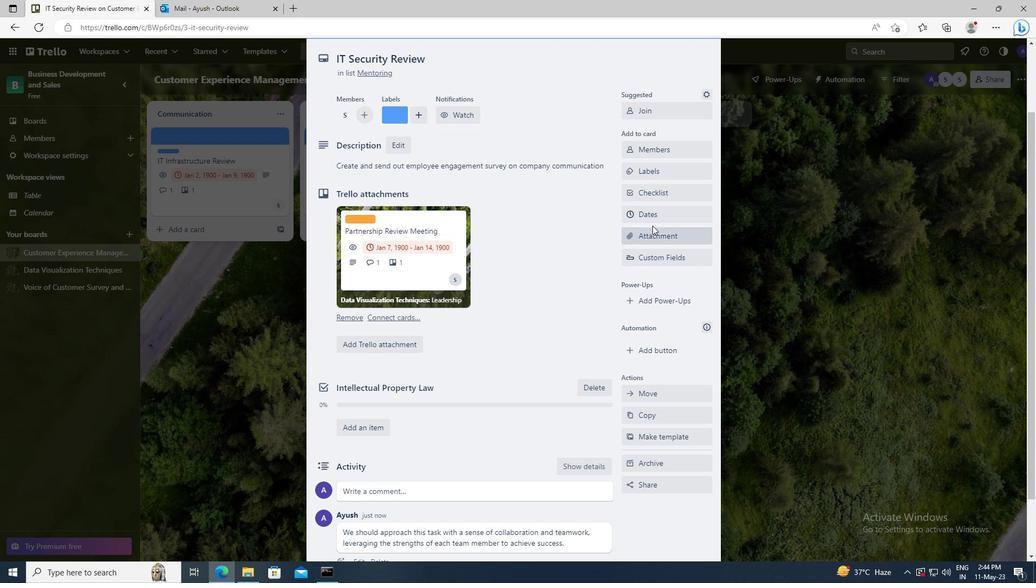
Action: Mouse pressed left at (655, 217)
Screenshot: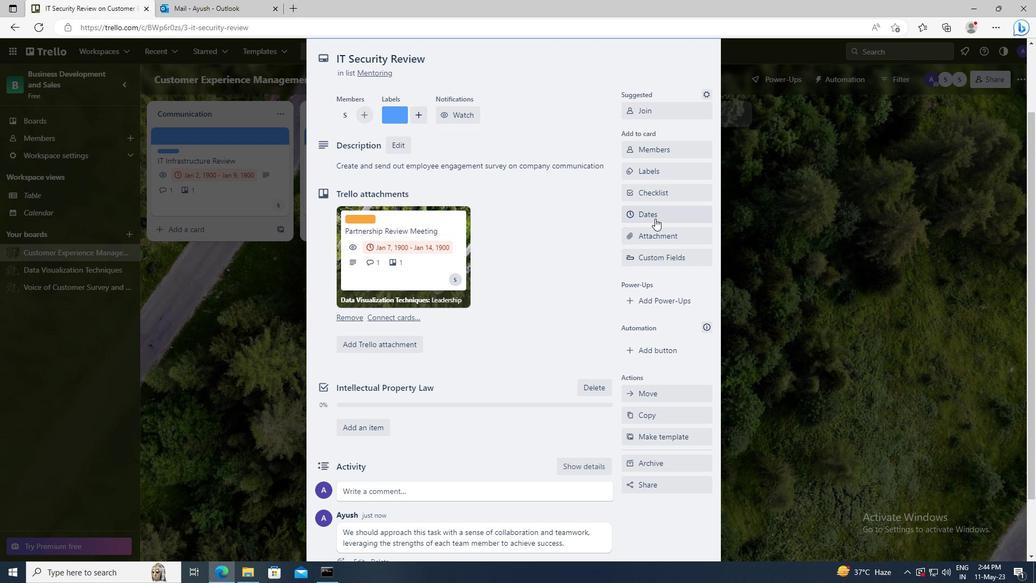 
Action: Mouse moved to (633, 275)
Screenshot: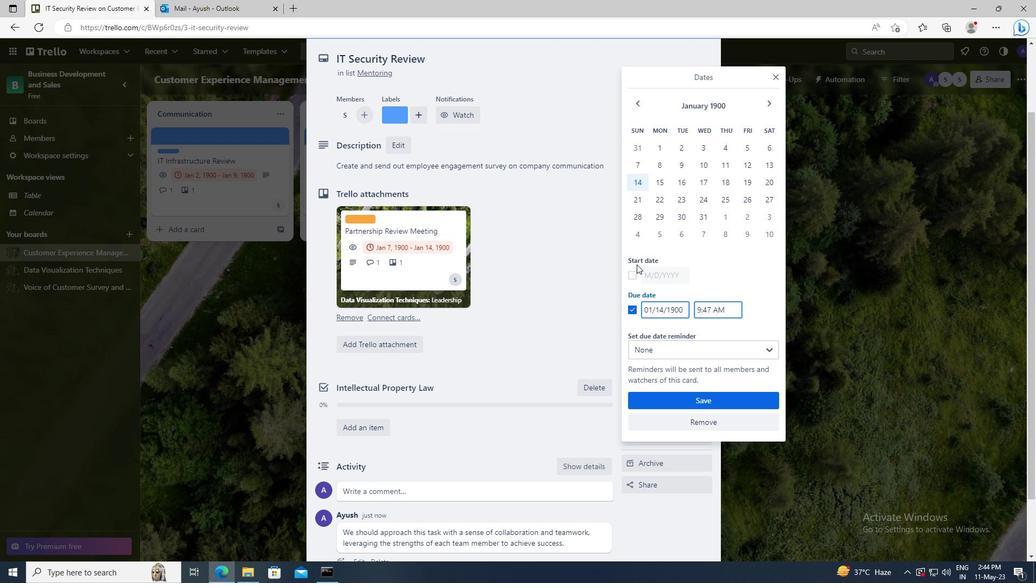 
Action: Mouse pressed left at (633, 275)
Screenshot: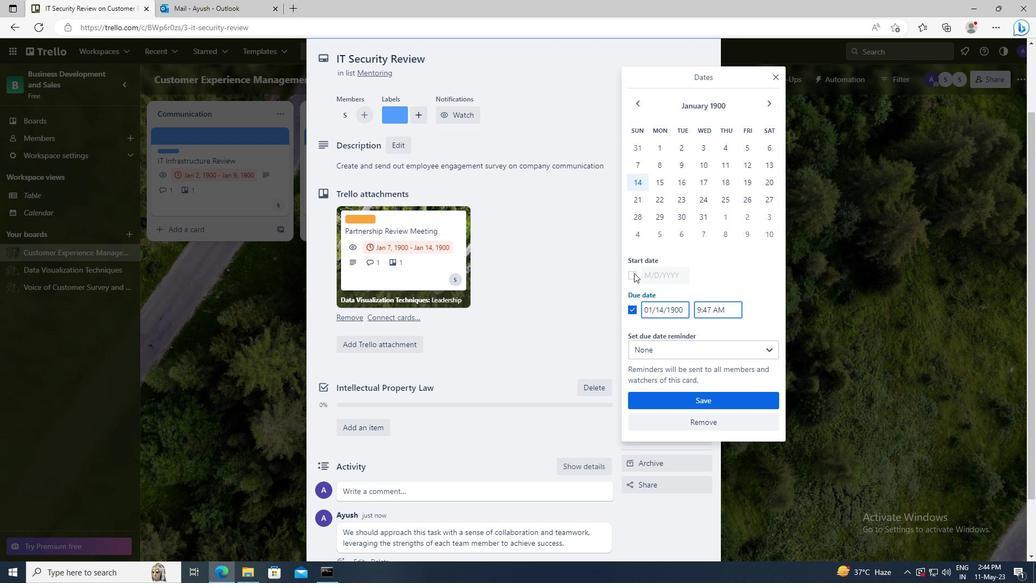 
Action: Mouse moved to (682, 273)
Screenshot: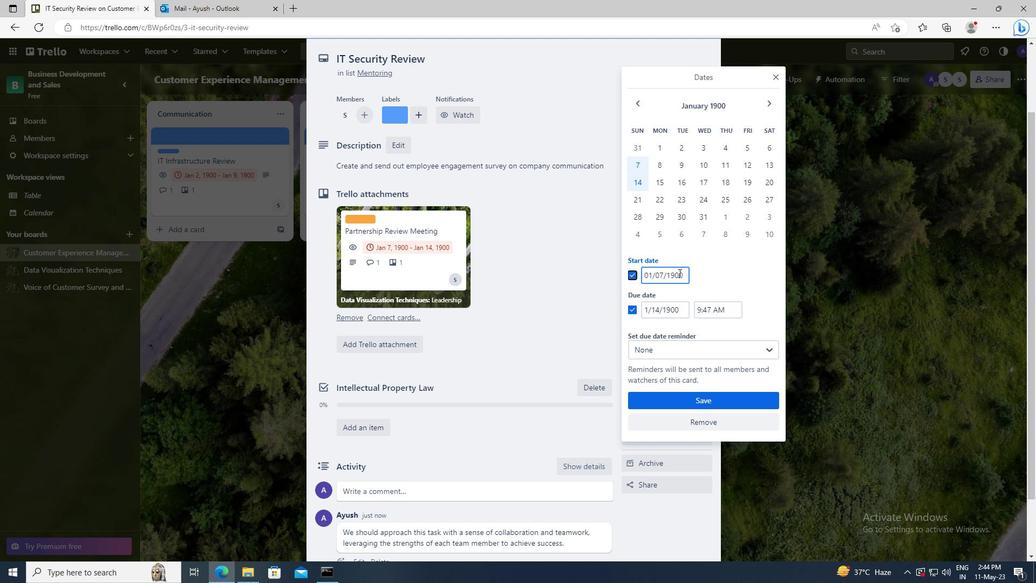 
Action: Mouse pressed left at (682, 273)
Screenshot: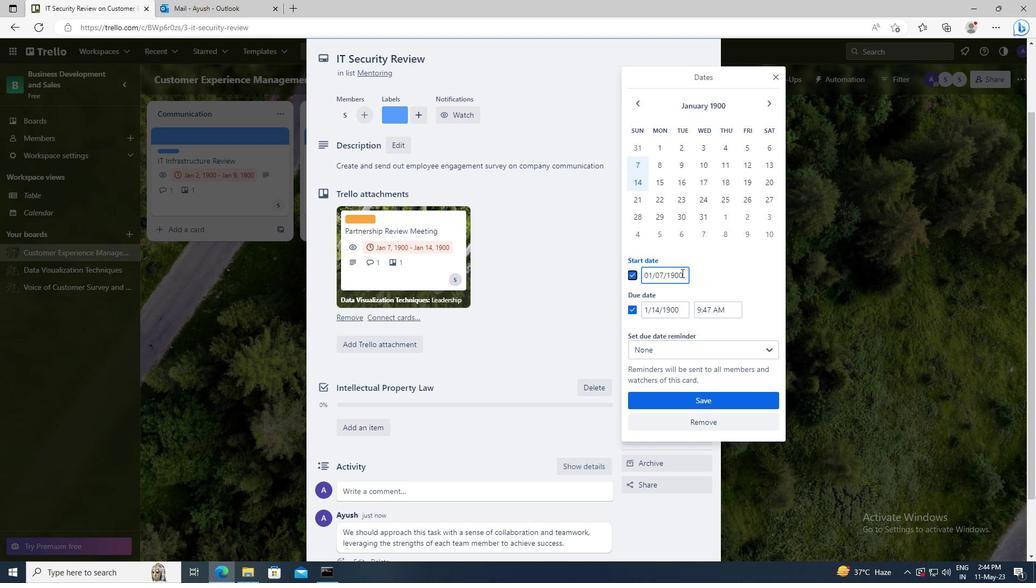 
Action: Key pressed <Key.left><Key.left><Key.left><Key.left><Key.left><Key.backspace>8
Screenshot: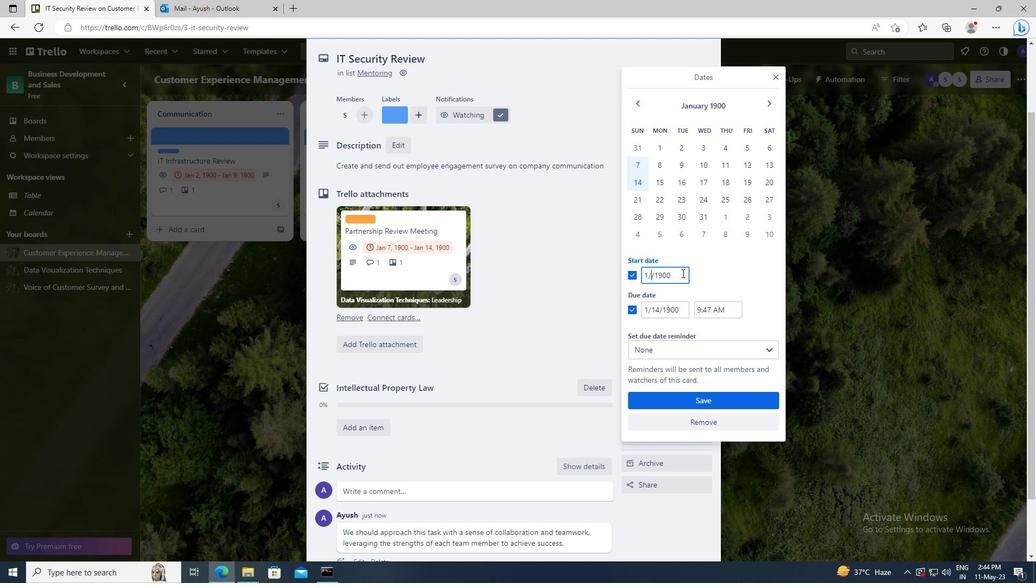 
Action: Mouse moved to (680, 309)
Screenshot: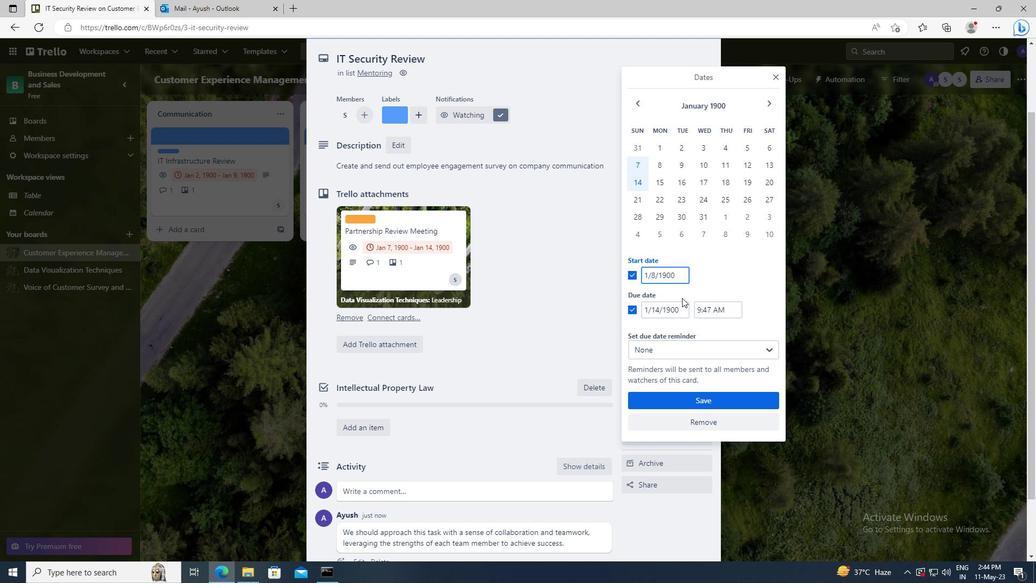 
Action: Mouse pressed left at (680, 309)
Screenshot: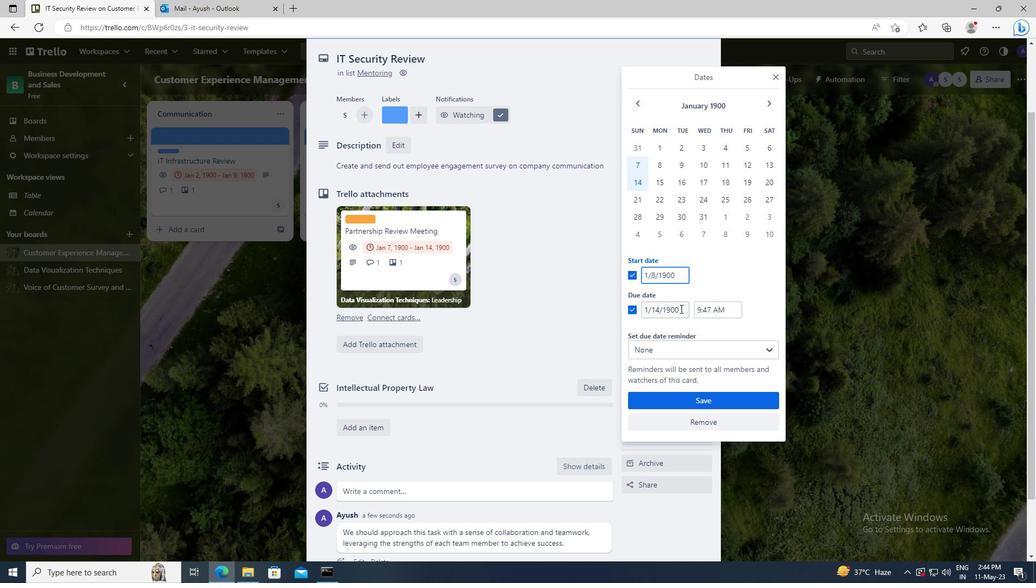 
Action: Key pressed <Key.left><Key.left><Key.left><Key.left>
Screenshot: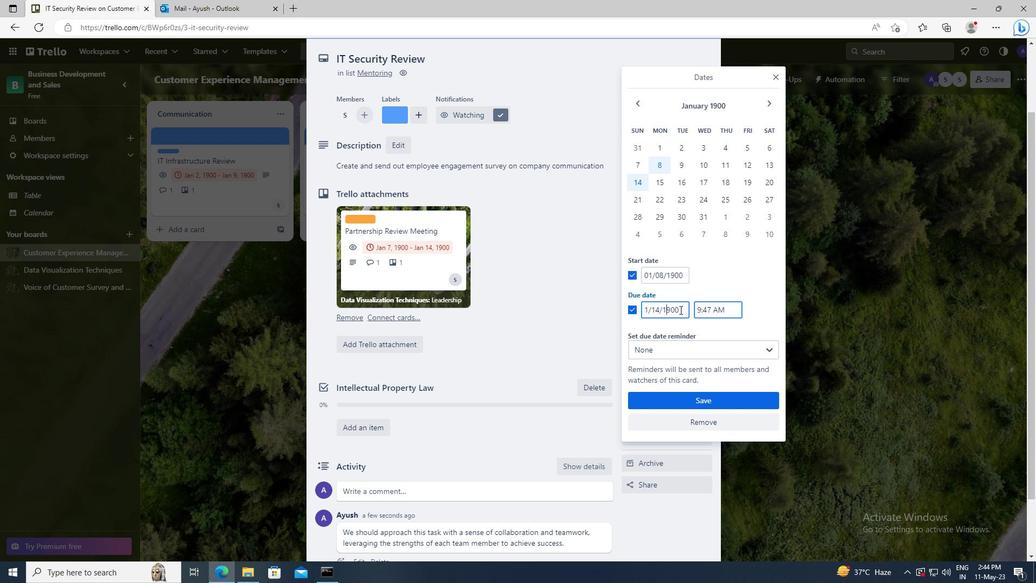 
Action: Mouse moved to (680, 310)
Screenshot: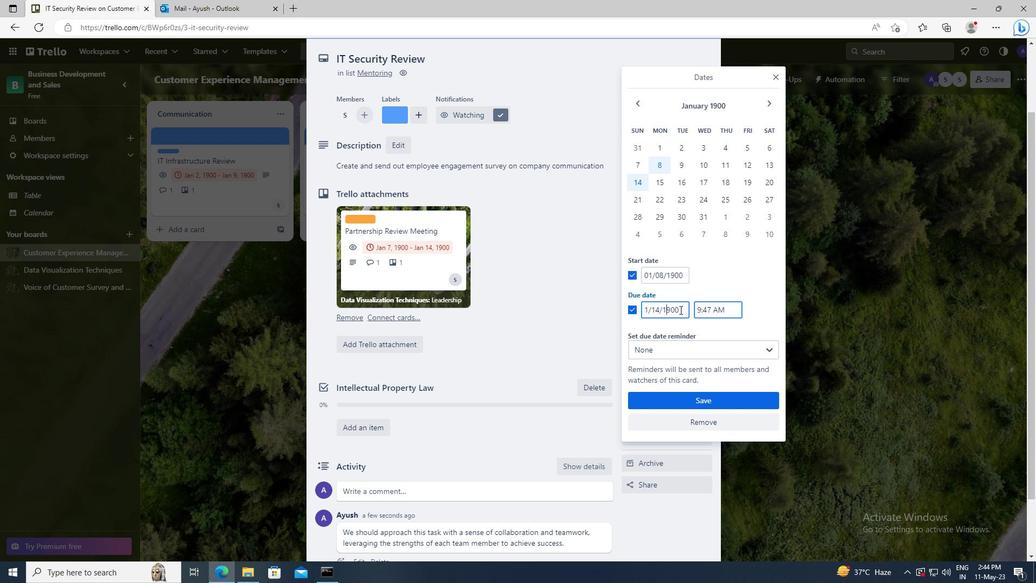 
Action: Key pressed <Key.left><Key.backspace><Key.backspace>15
Screenshot: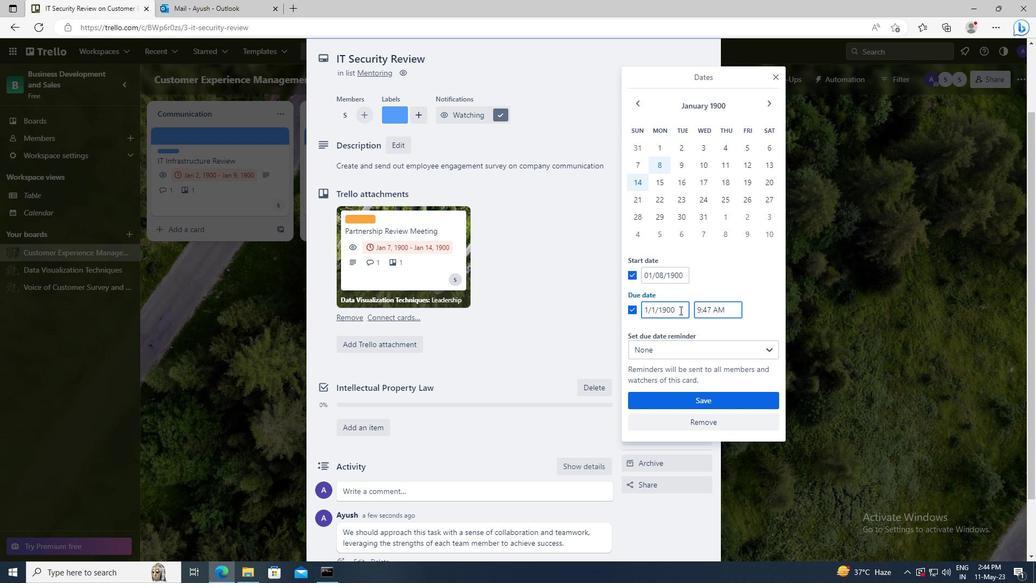 
Action: Mouse moved to (686, 401)
Screenshot: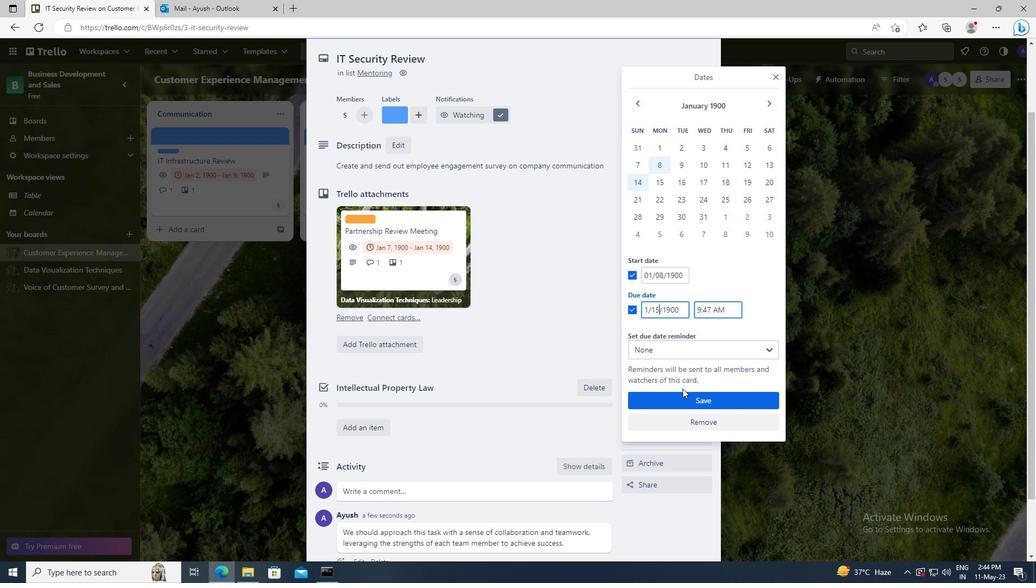 
Action: Mouse pressed left at (686, 401)
Screenshot: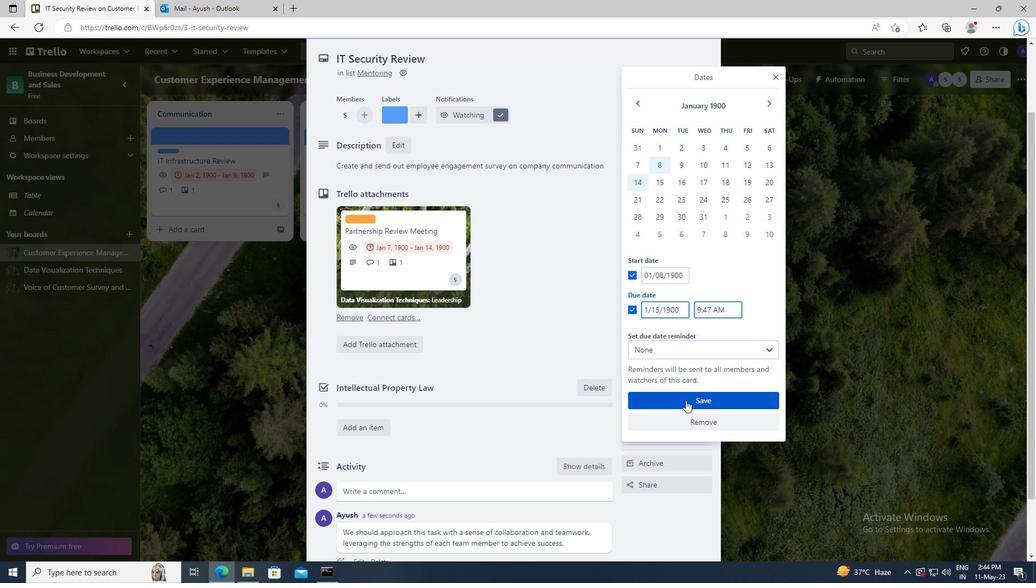 
